 Task: Sort the recently solved tickets in your group, order by Solved date in ascending order.
Action: Mouse moved to (16, 287)
Screenshot: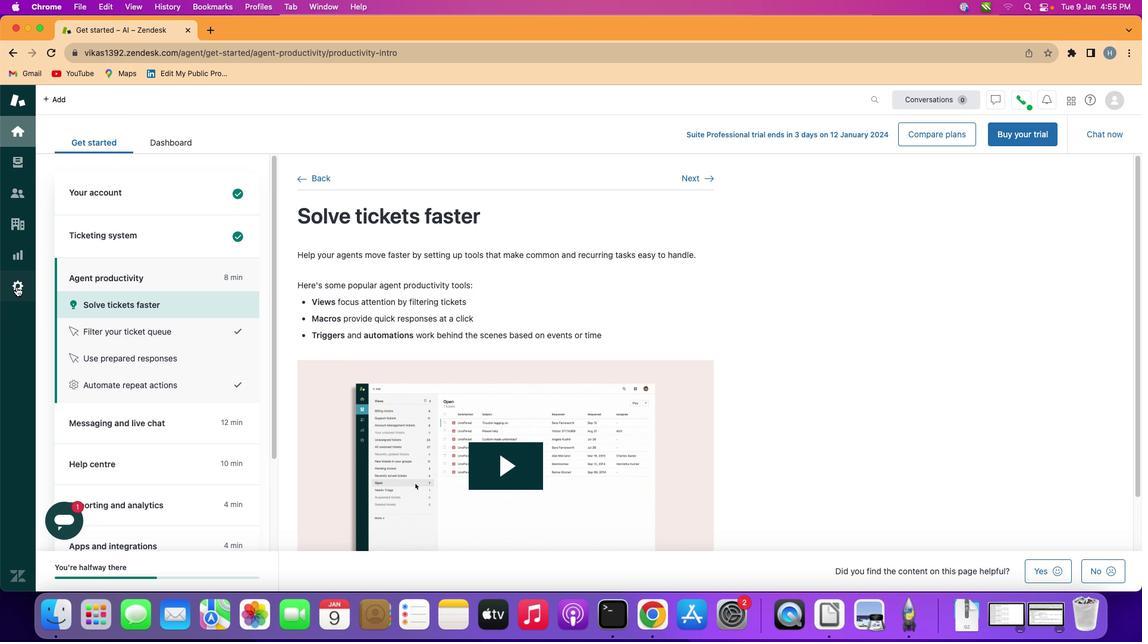
Action: Mouse pressed left at (16, 287)
Screenshot: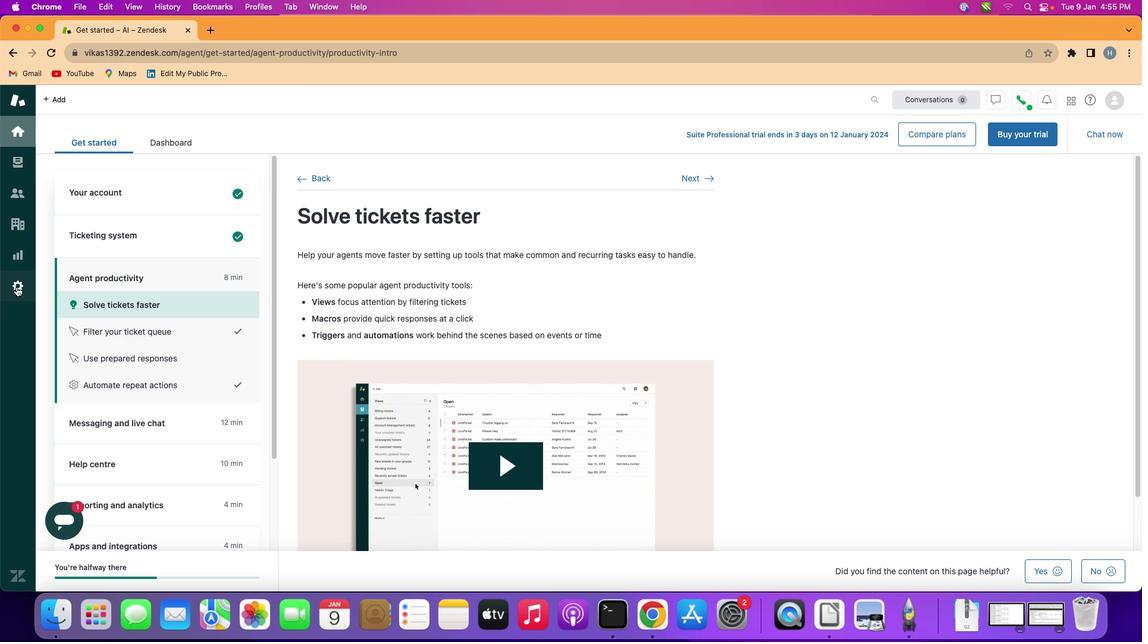 
Action: Mouse moved to (310, 399)
Screenshot: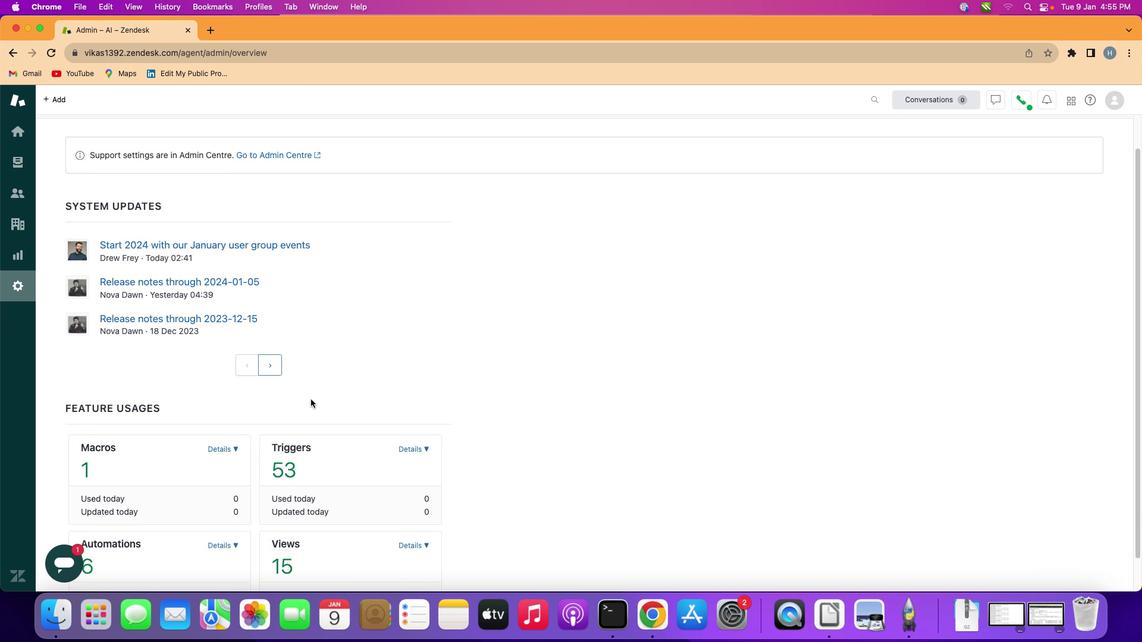 
Action: Mouse scrolled (310, 399) with delta (0, 0)
Screenshot: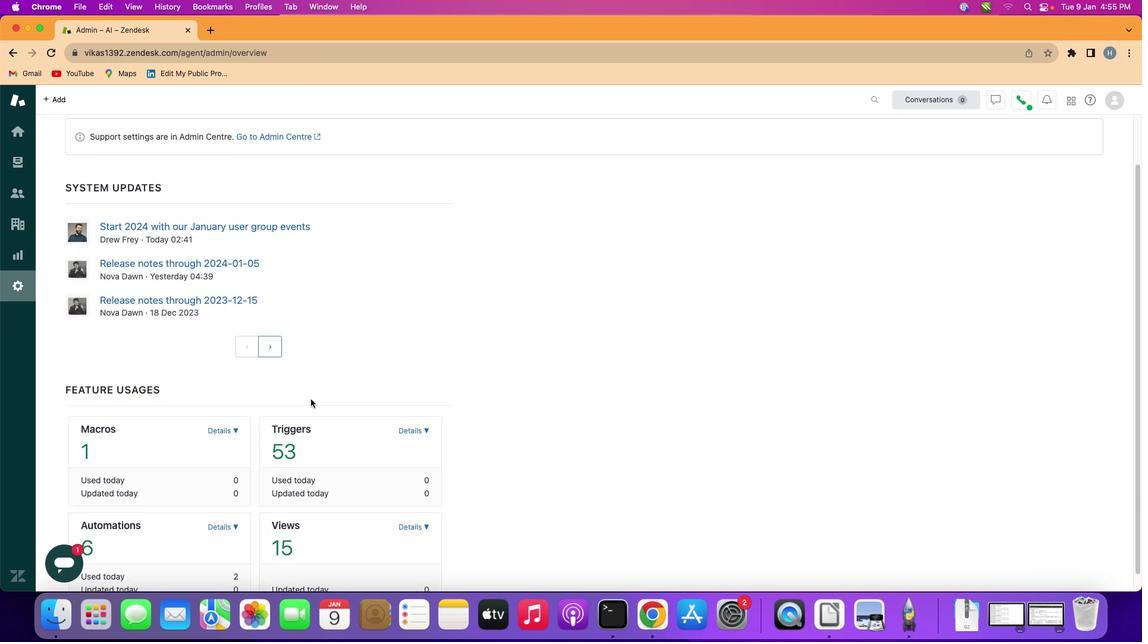 
Action: Mouse scrolled (310, 399) with delta (0, 0)
Screenshot: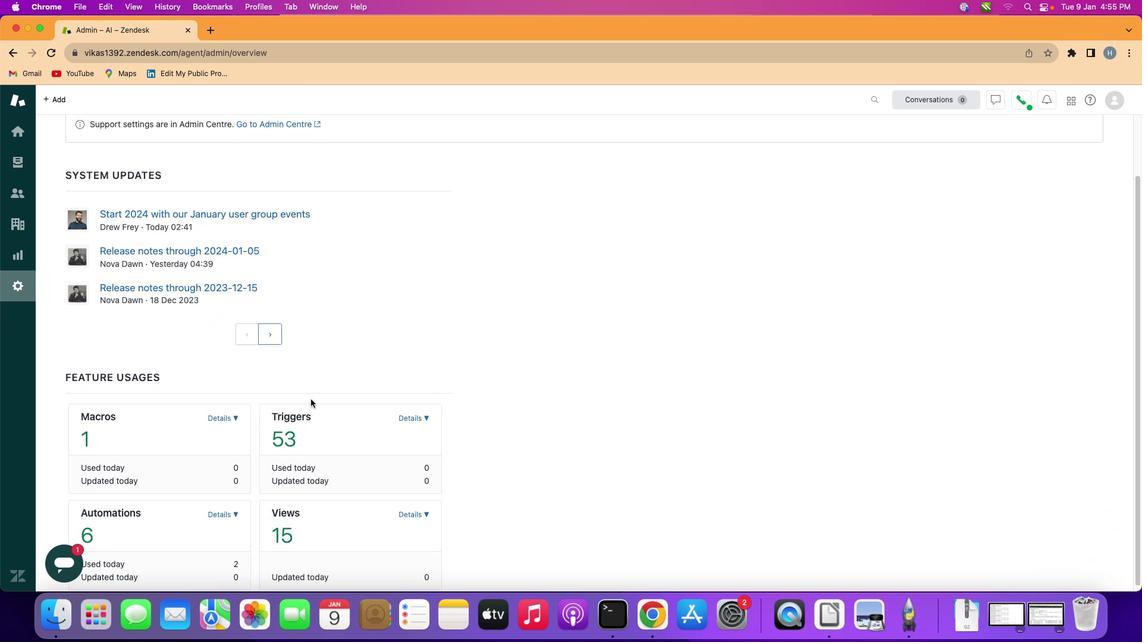 
Action: Mouse scrolled (310, 399) with delta (0, -1)
Screenshot: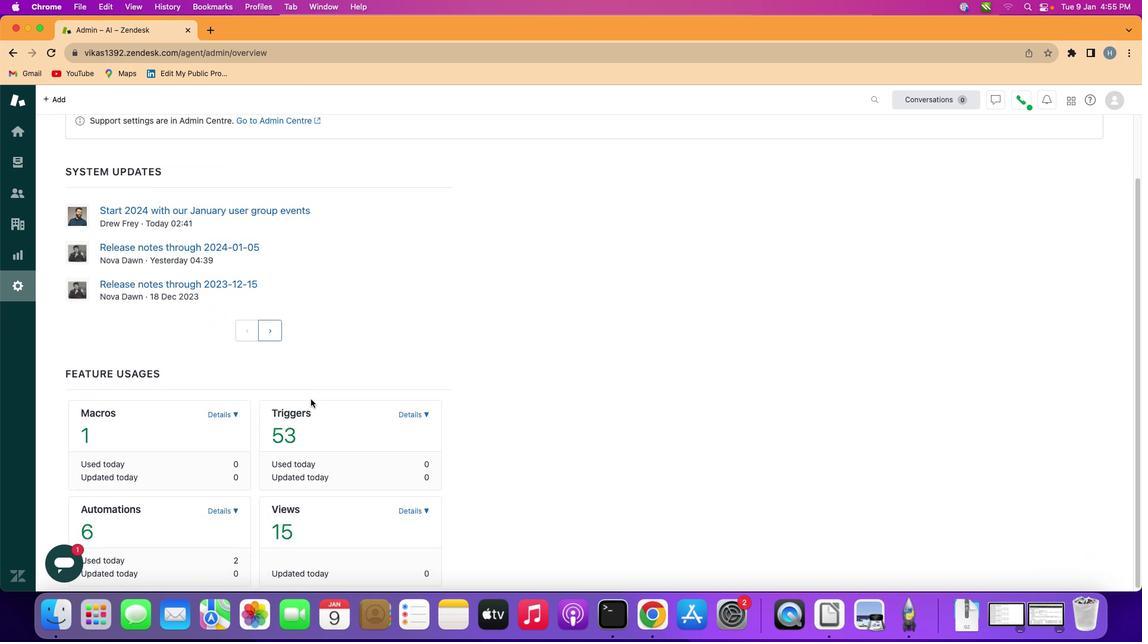 
Action: Mouse scrolled (310, 399) with delta (0, -2)
Screenshot: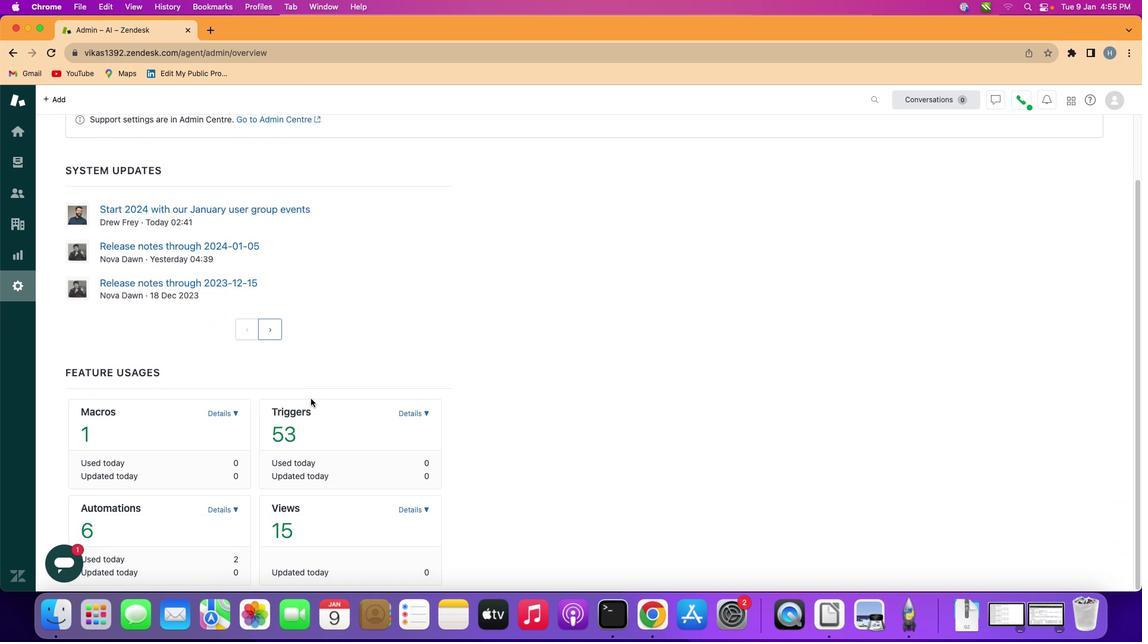 
Action: Mouse scrolled (310, 399) with delta (0, -2)
Screenshot: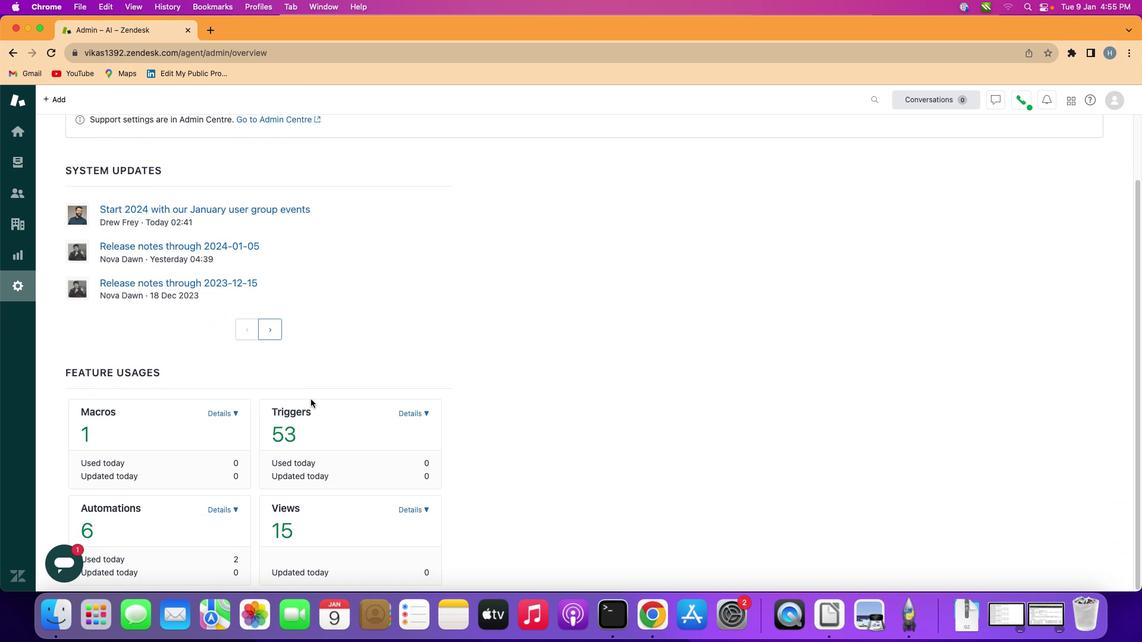 
Action: Mouse scrolled (310, 399) with delta (0, -2)
Screenshot: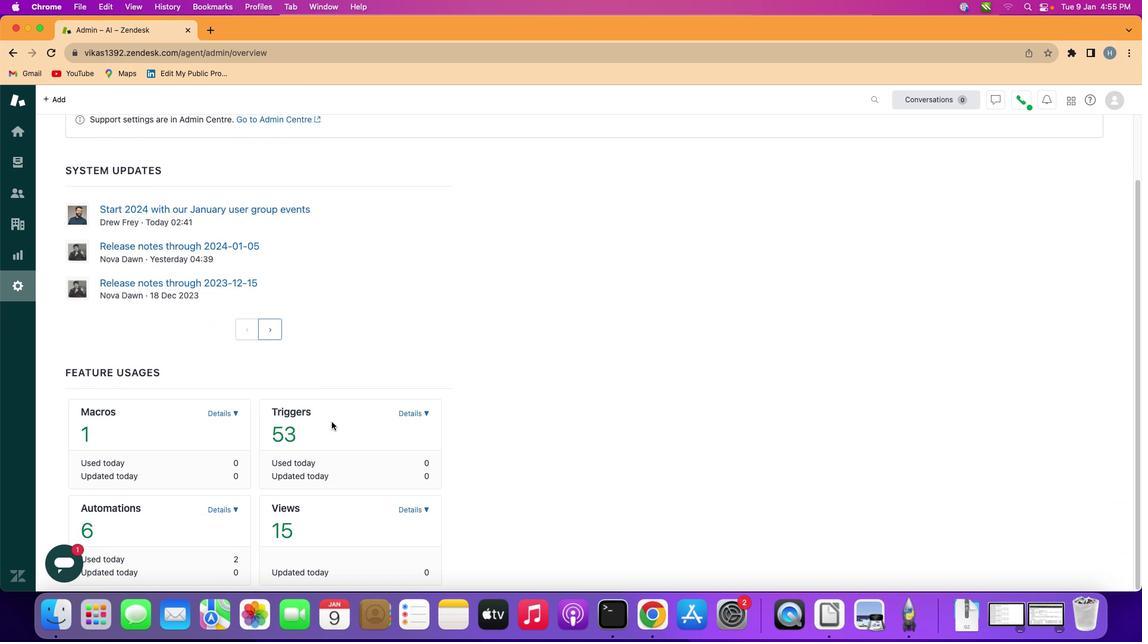 
Action: Mouse moved to (410, 507)
Screenshot: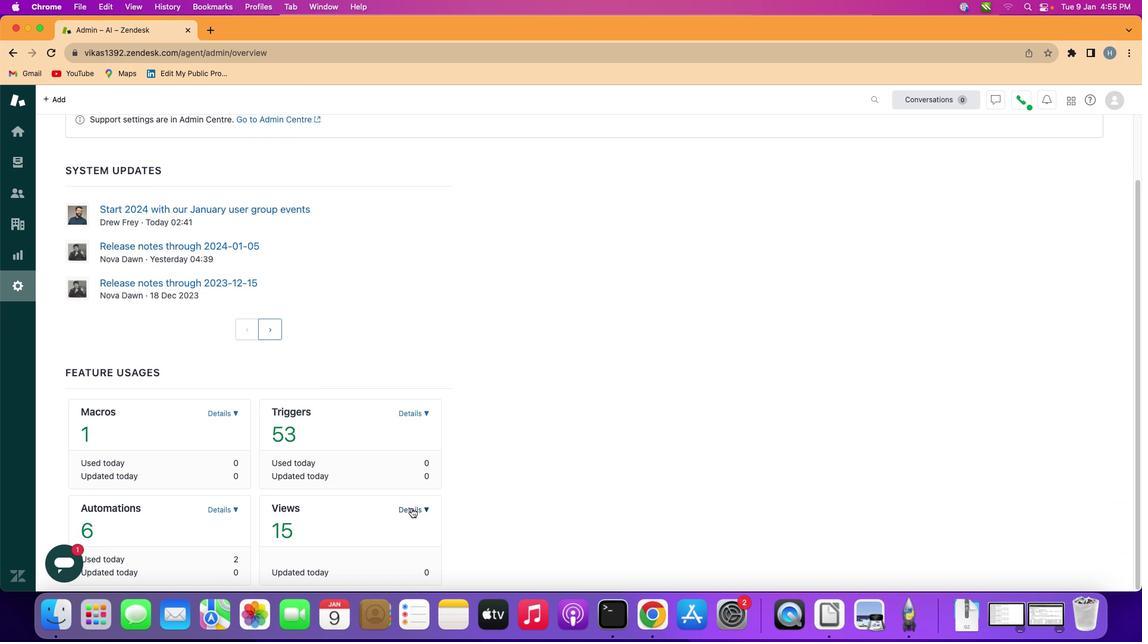 
Action: Mouse pressed left at (410, 507)
Screenshot: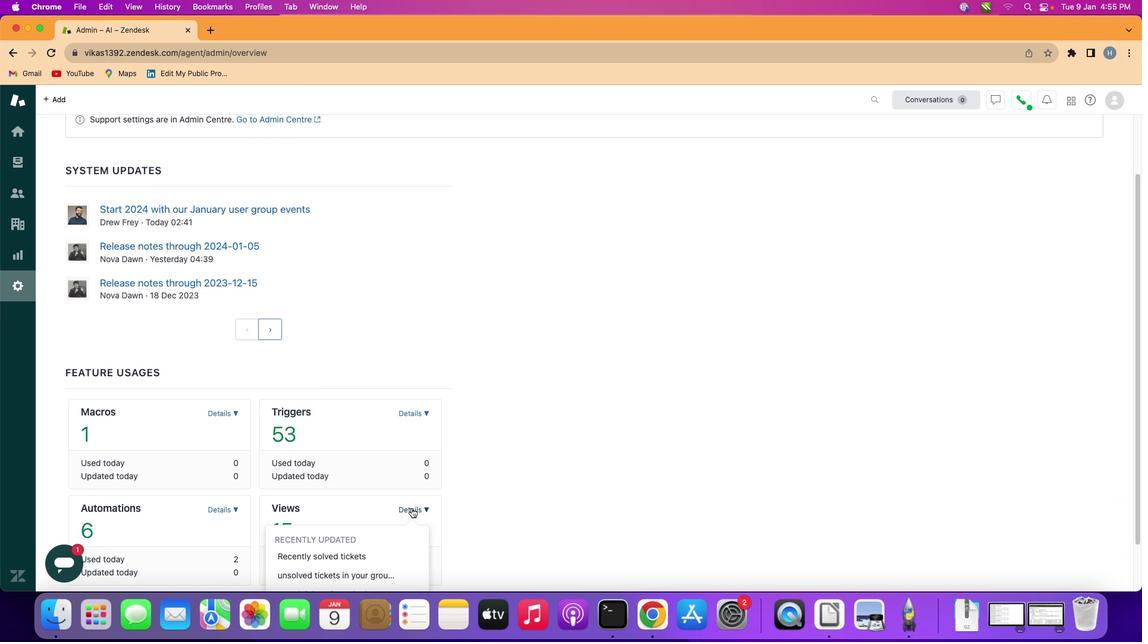
Action: Mouse moved to (384, 525)
Screenshot: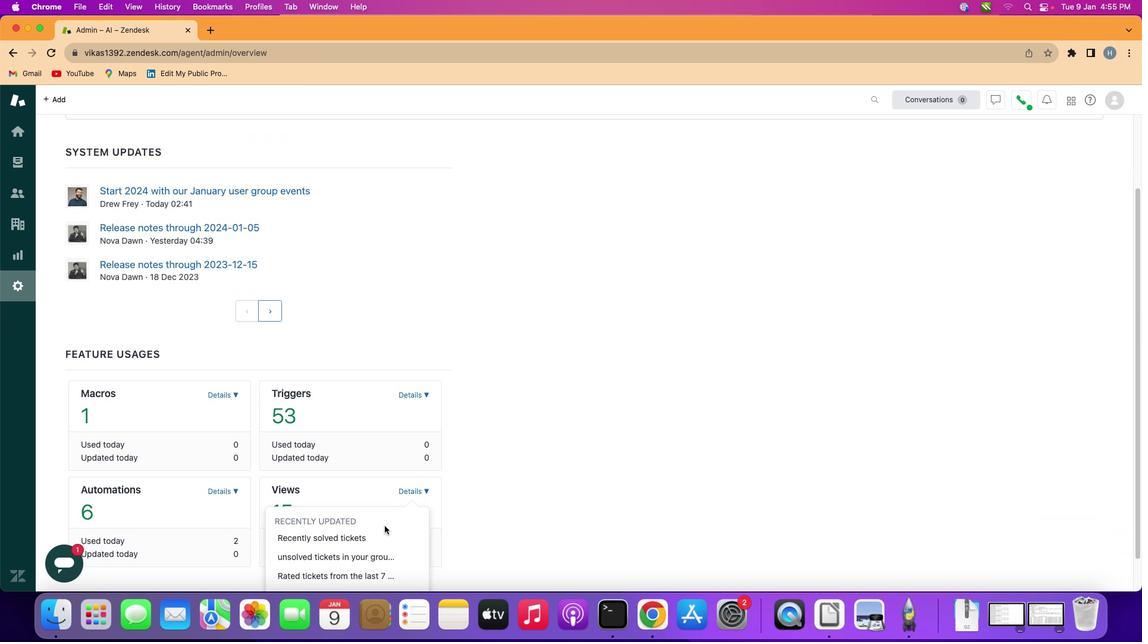 
Action: Mouse scrolled (384, 525) with delta (0, 0)
Screenshot: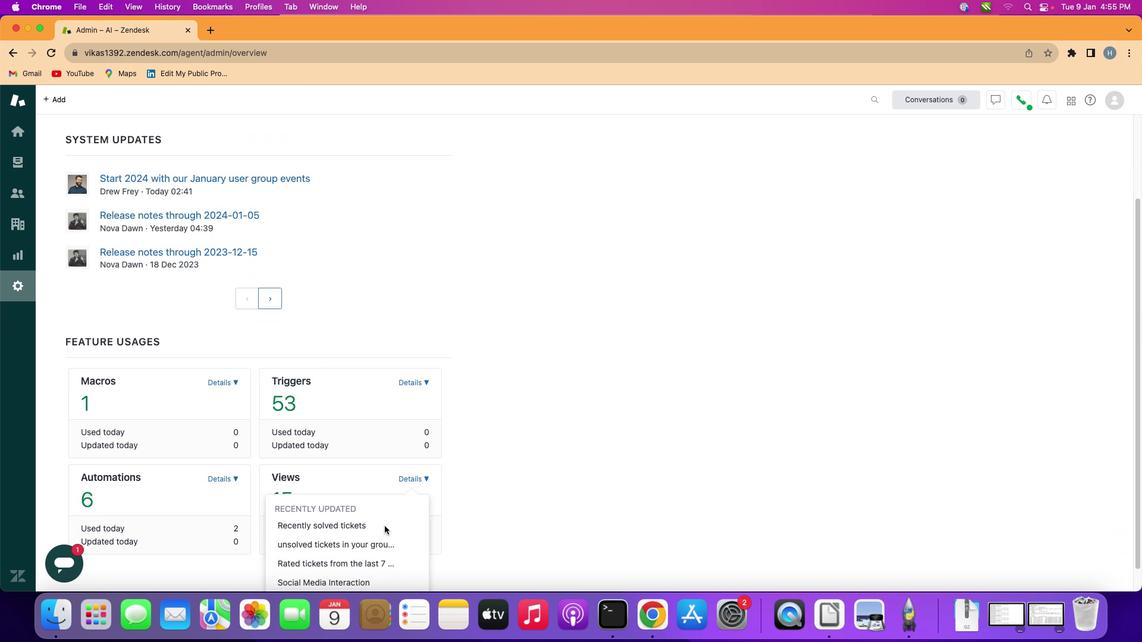 
Action: Mouse scrolled (384, 525) with delta (0, 0)
Screenshot: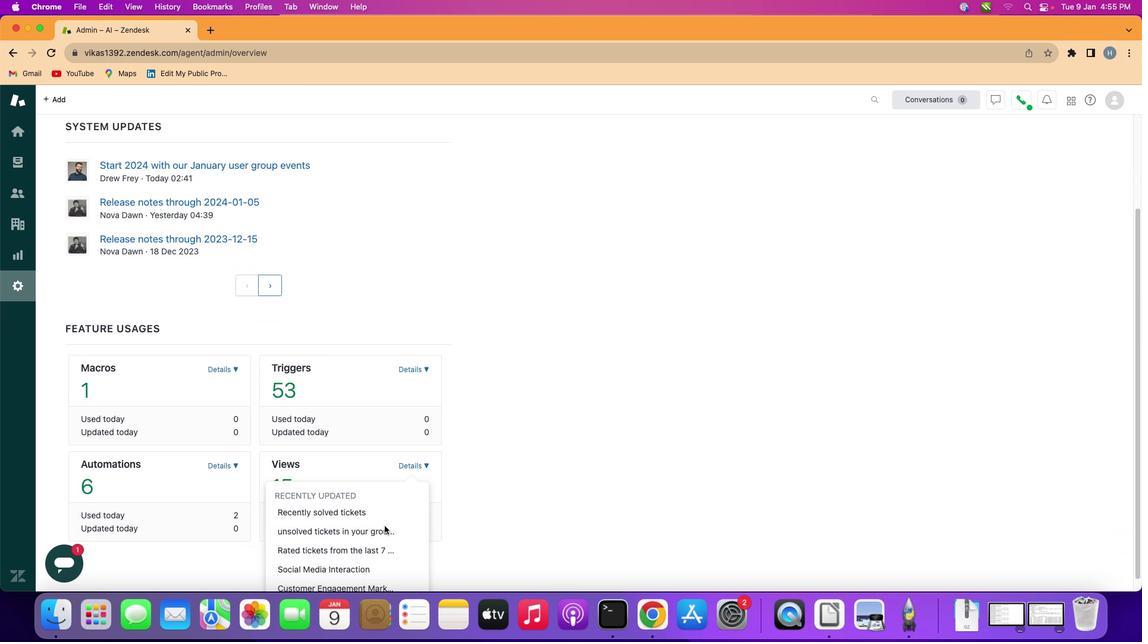 
Action: Mouse scrolled (384, 525) with delta (0, -1)
Screenshot: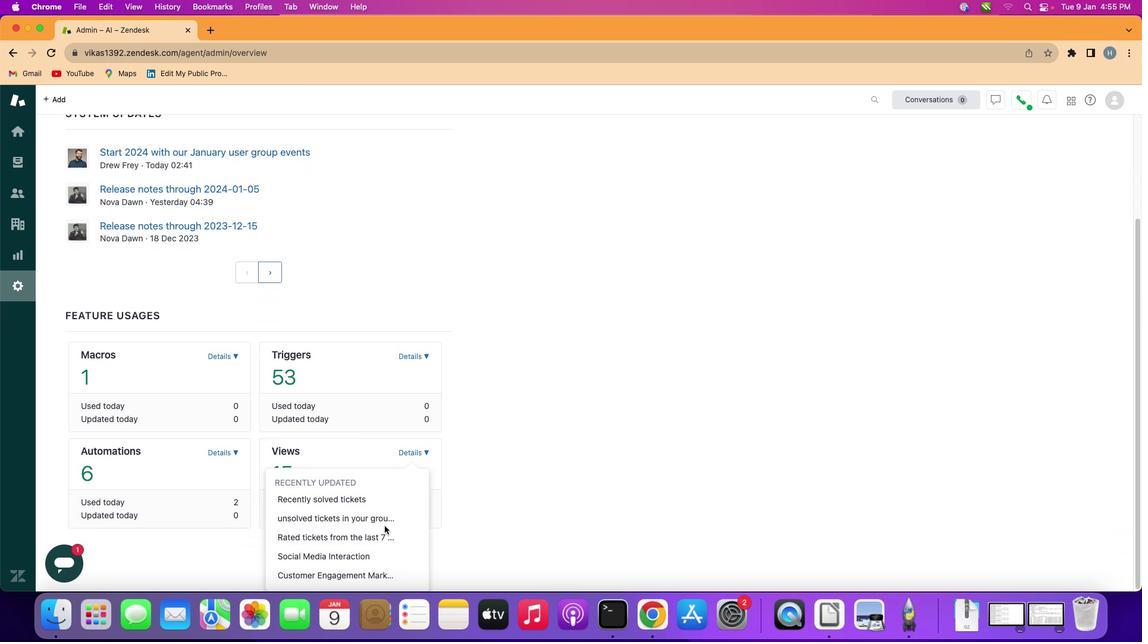 
Action: Mouse moved to (378, 499)
Screenshot: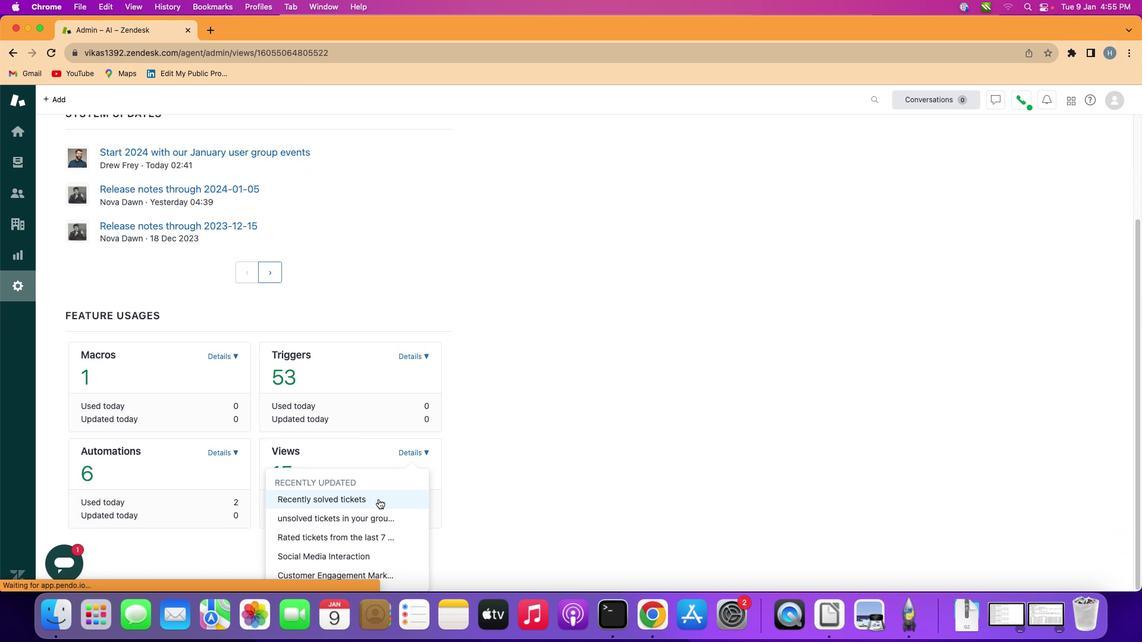 
Action: Mouse pressed left at (378, 499)
Screenshot: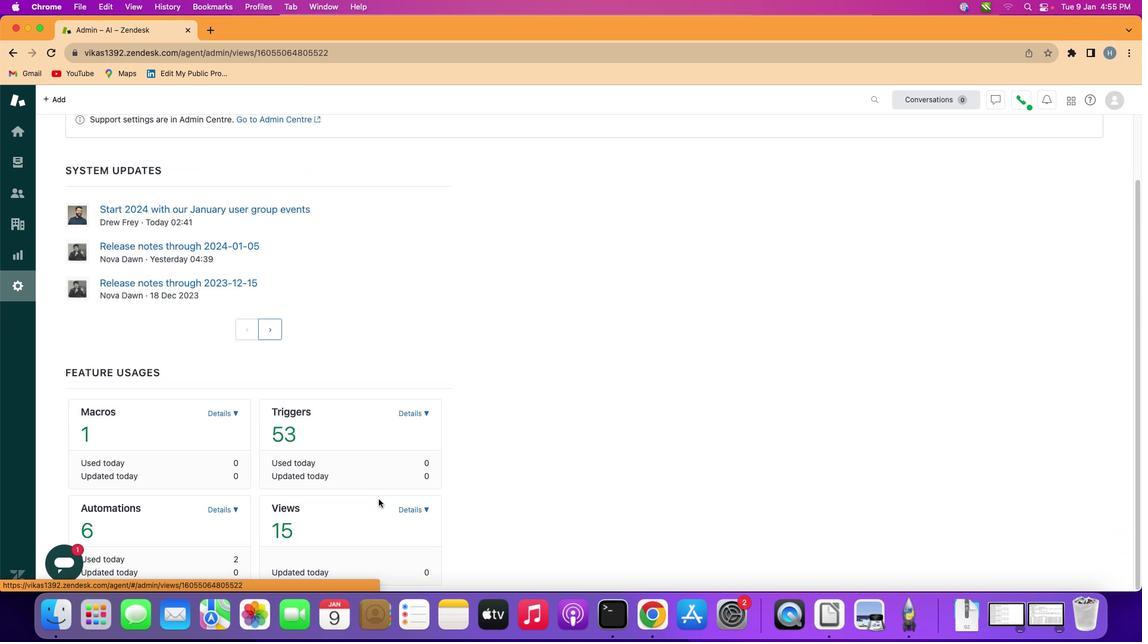 
Action: Mouse moved to (419, 378)
Screenshot: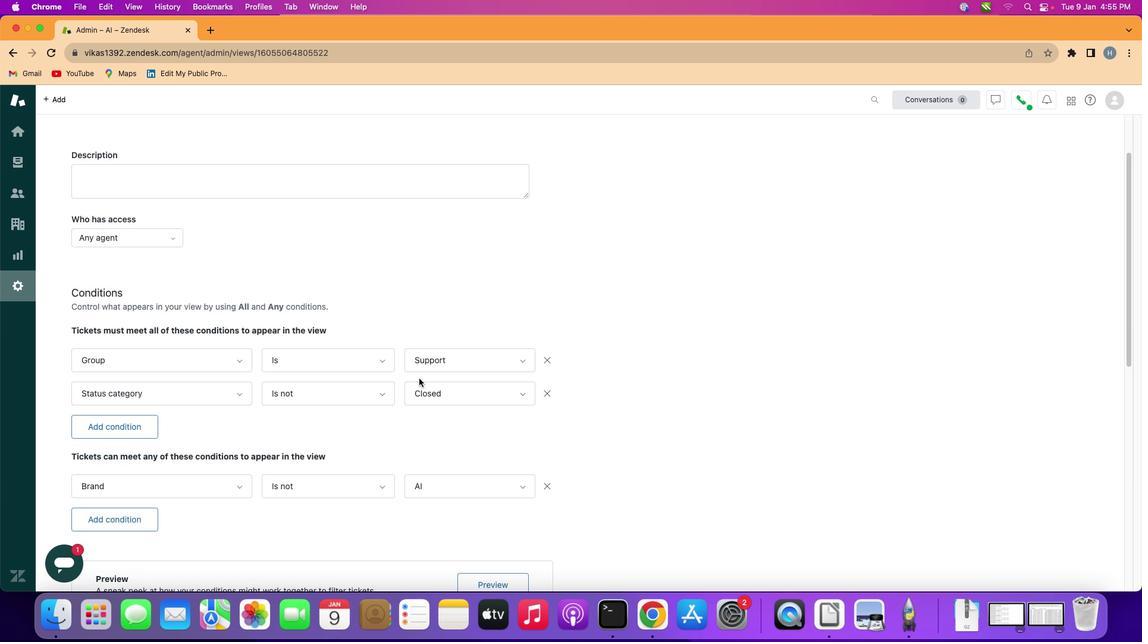 
Action: Mouse scrolled (419, 378) with delta (0, 0)
Screenshot: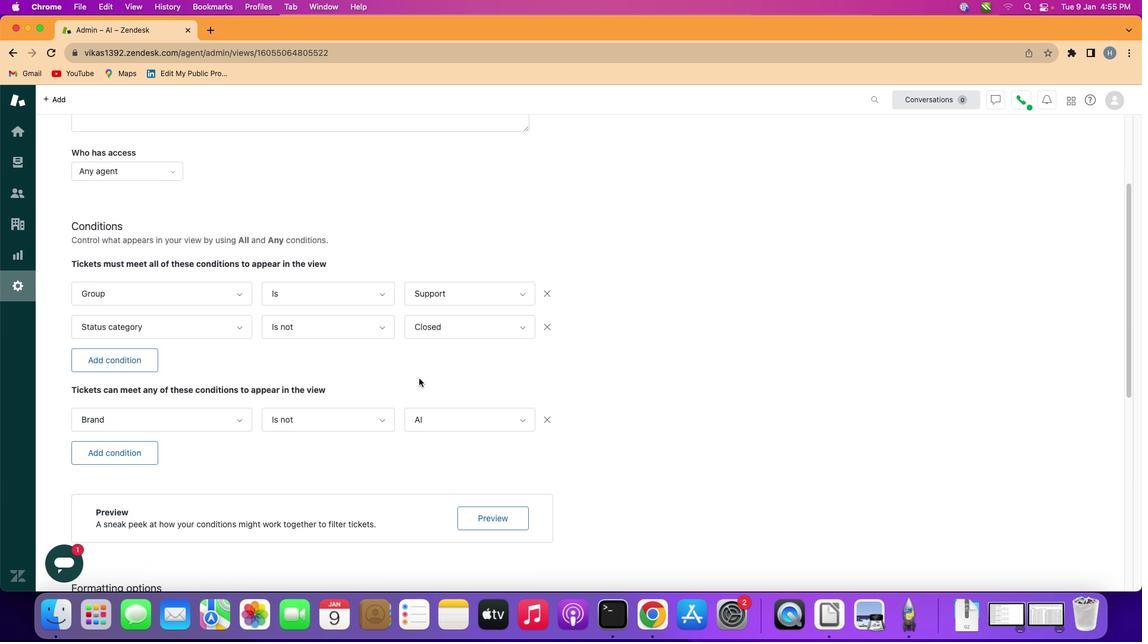 
Action: Mouse scrolled (419, 378) with delta (0, 0)
Screenshot: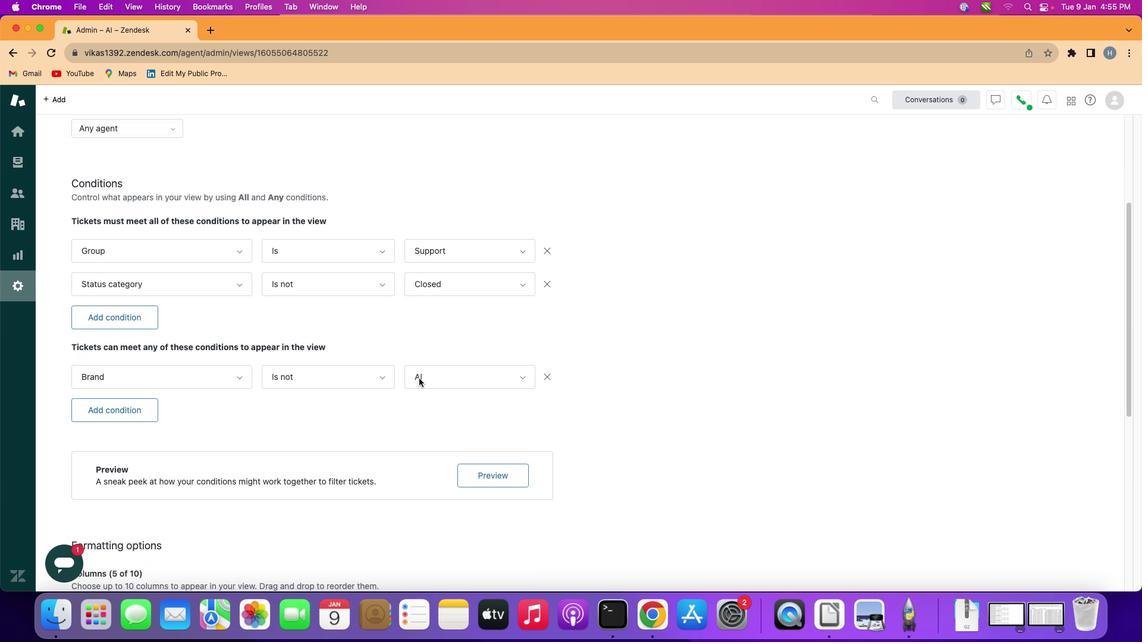 
Action: Mouse scrolled (419, 378) with delta (0, -1)
Screenshot: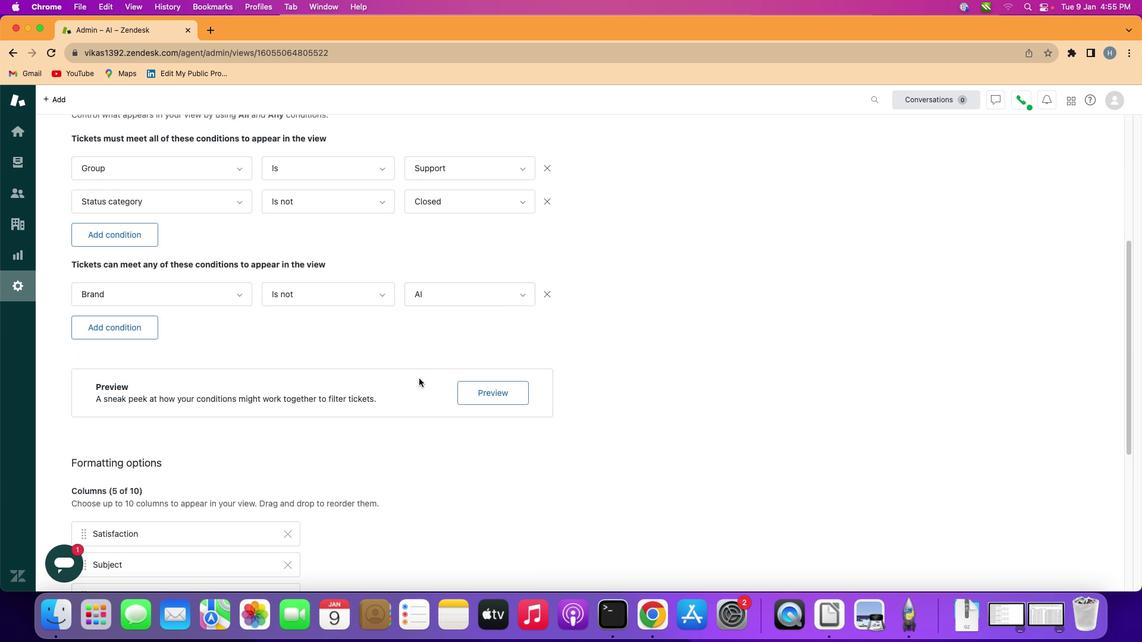 
Action: Mouse scrolled (419, 378) with delta (0, -2)
Screenshot: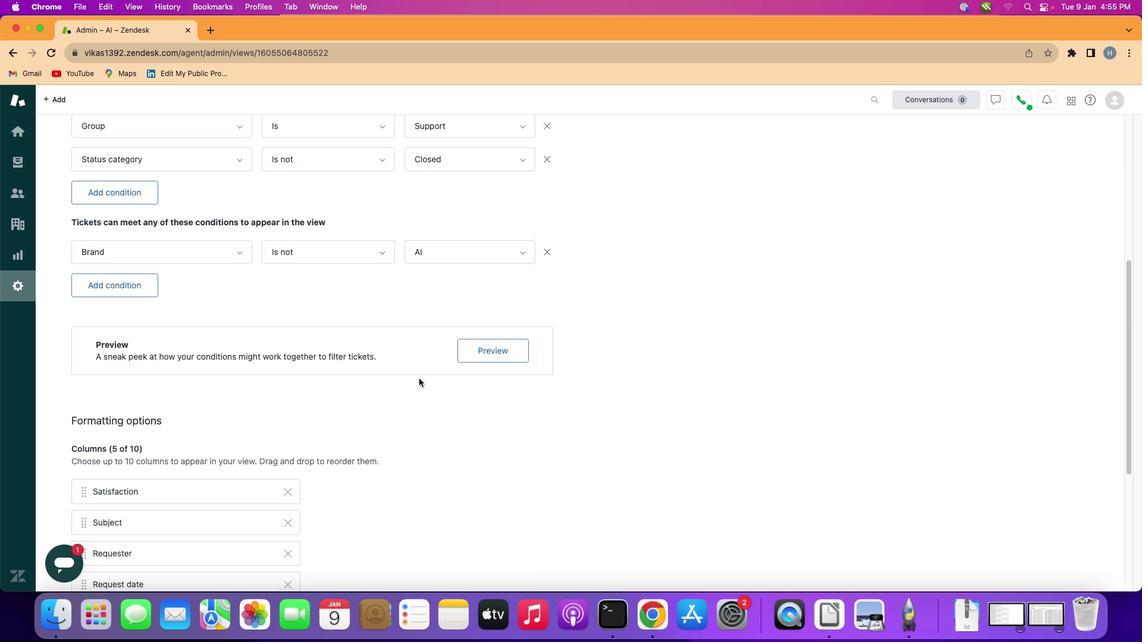 
Action: Mouse scrolled (419, 378) with delta (0, -2)
Screenshot: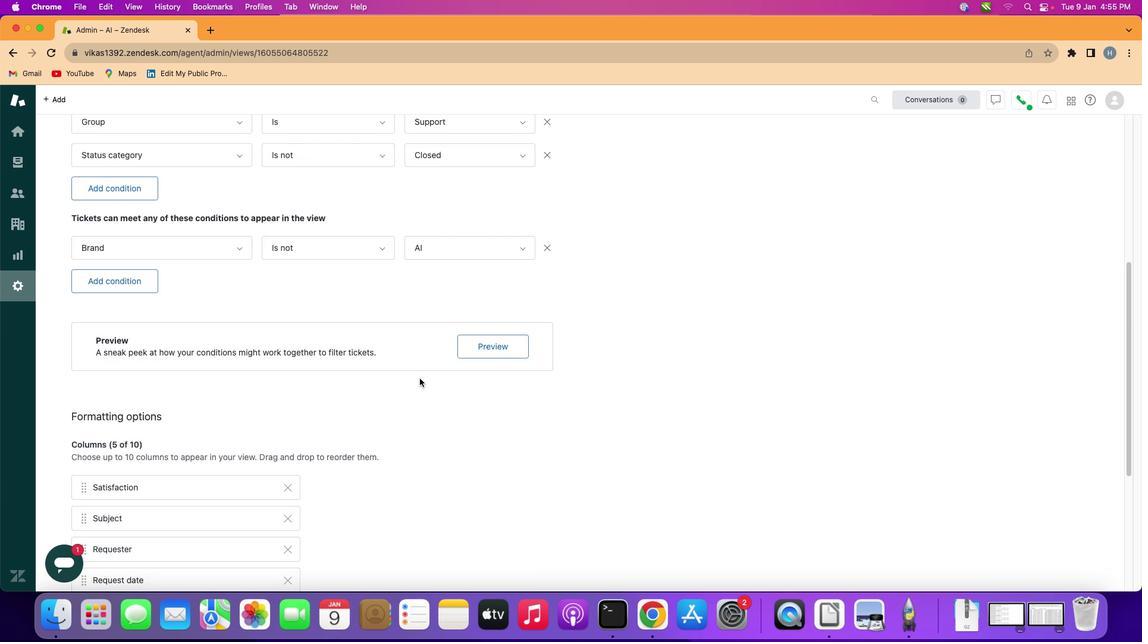 
Action: Mouse moved to (420, 379)
Screenshot: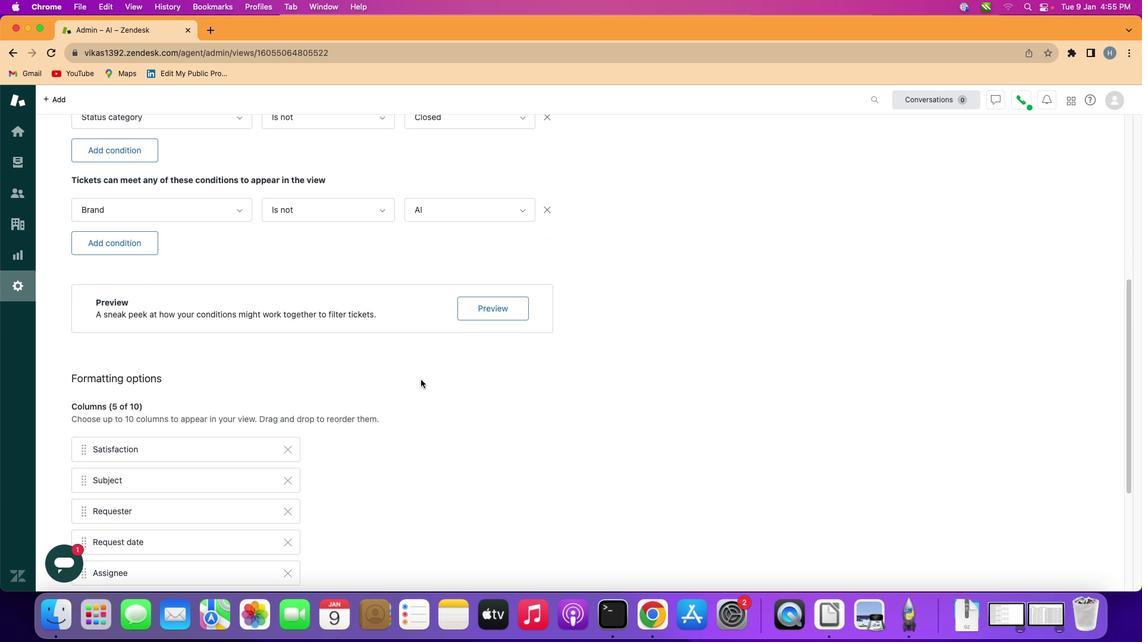 
Action: Mouse scrolled (420, 379) with delta (0, 0)
Screenshot: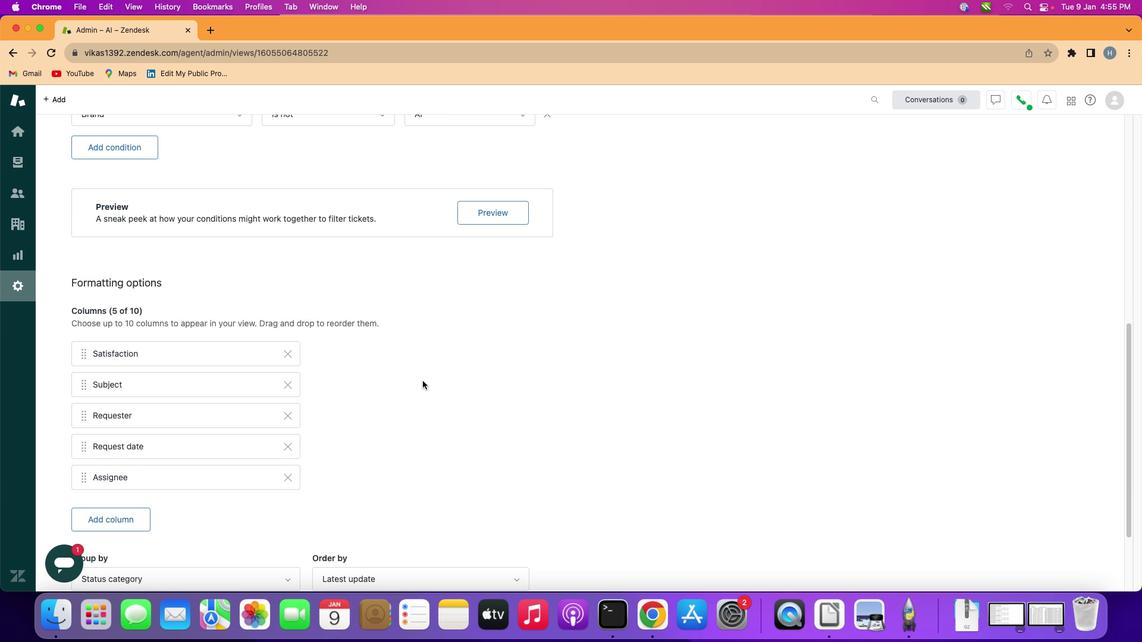 
Action: Mouse scrolled (420, 379) with delta (0, -1)
Screenshot: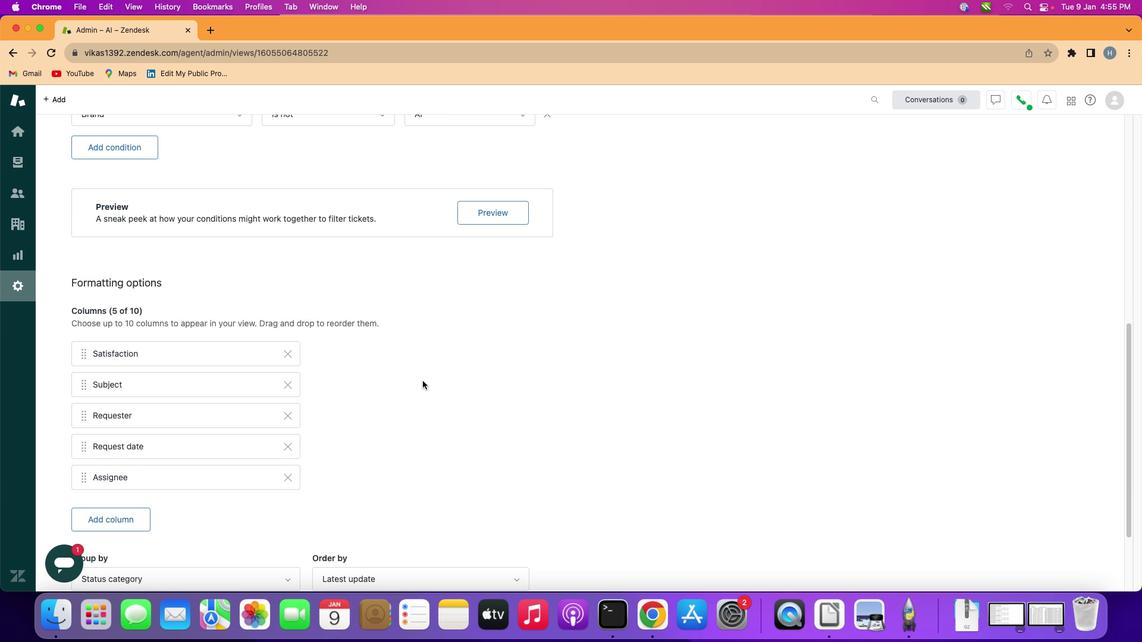 
Action: Mouse scrolled (420, 379) with delta (0, 2)
Screenshot: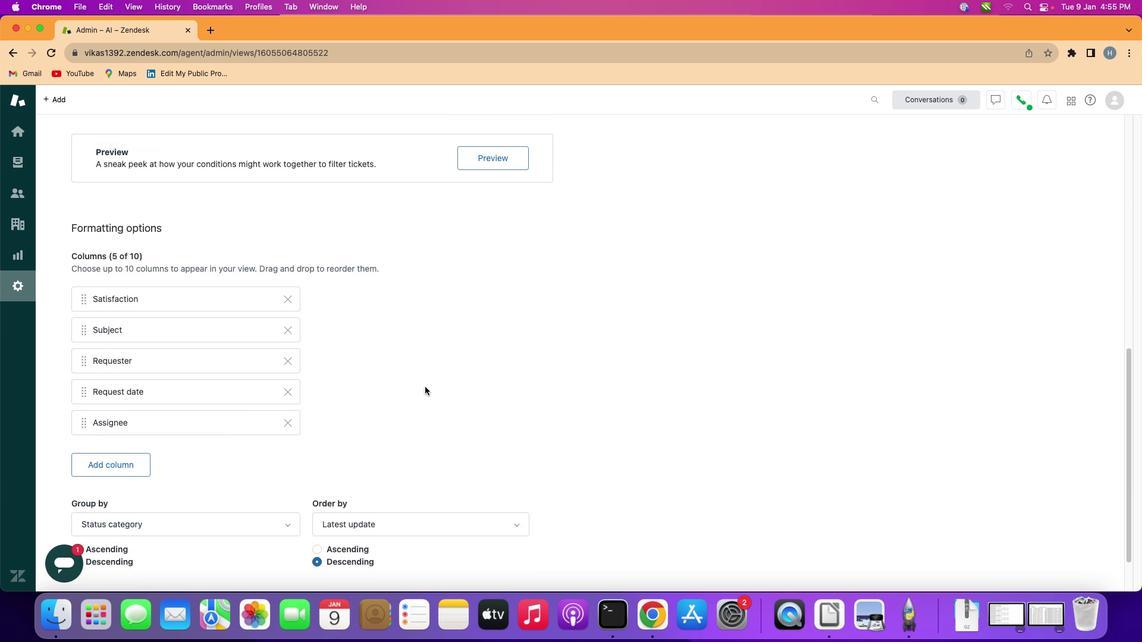 
Action: Mouse moved to (420, 379)
Screenshot: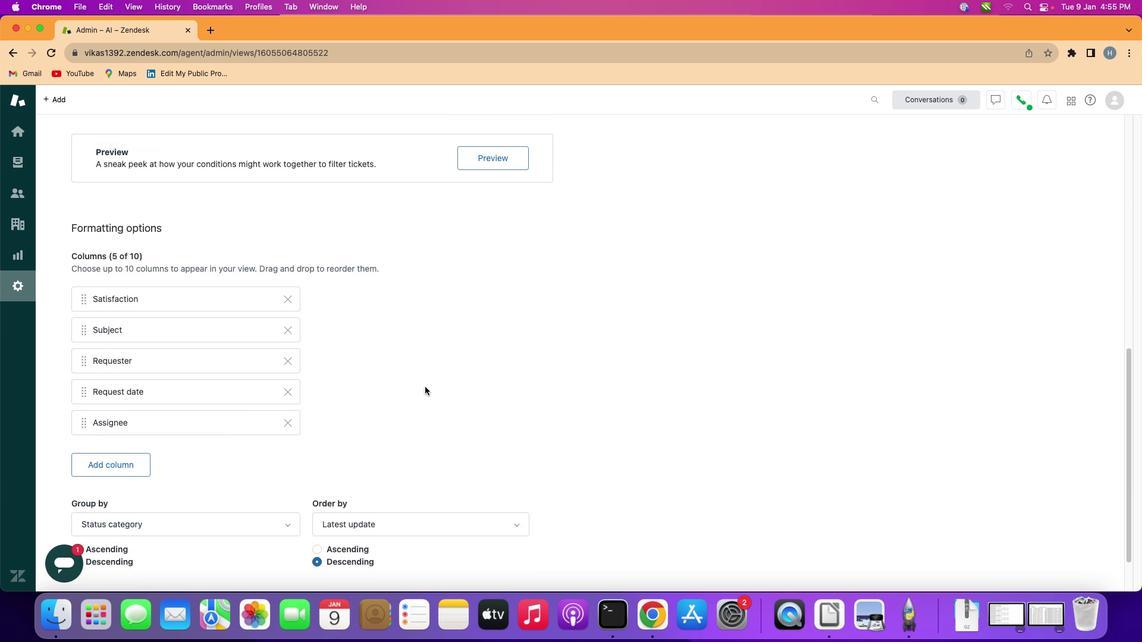 
Action: Mouse scrolled (420, 379) with delta (0, -2)
Screenshot: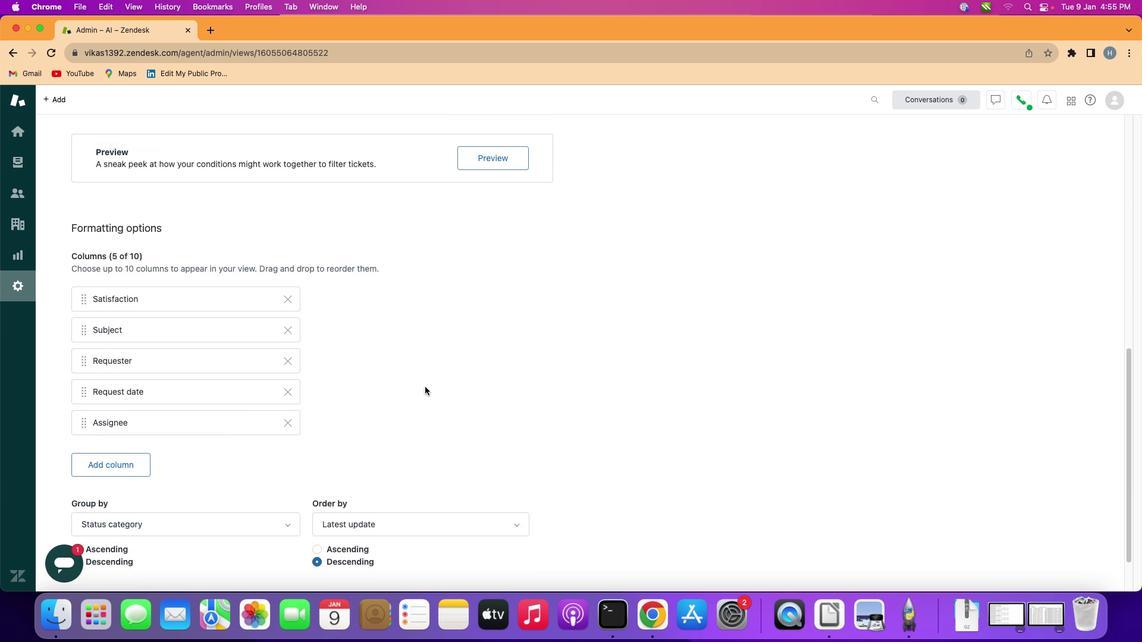 
Action: Mouse scrolled (420, 379) with delta (0, -1)
Screenshot: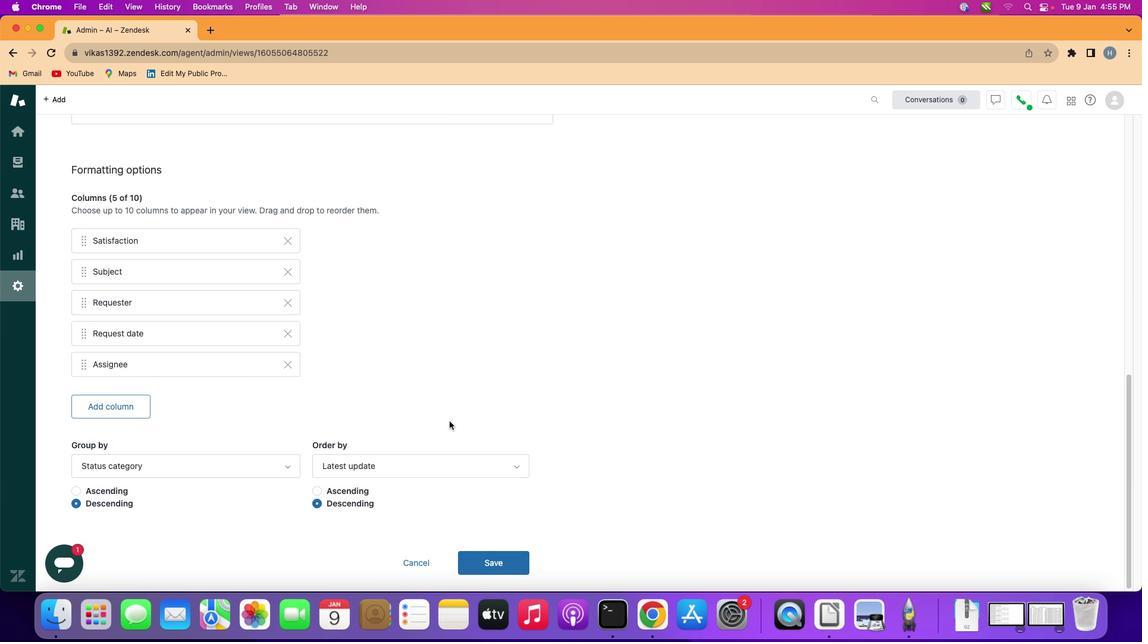 
Action: Mouse moved to (421, 379)
Screenshot: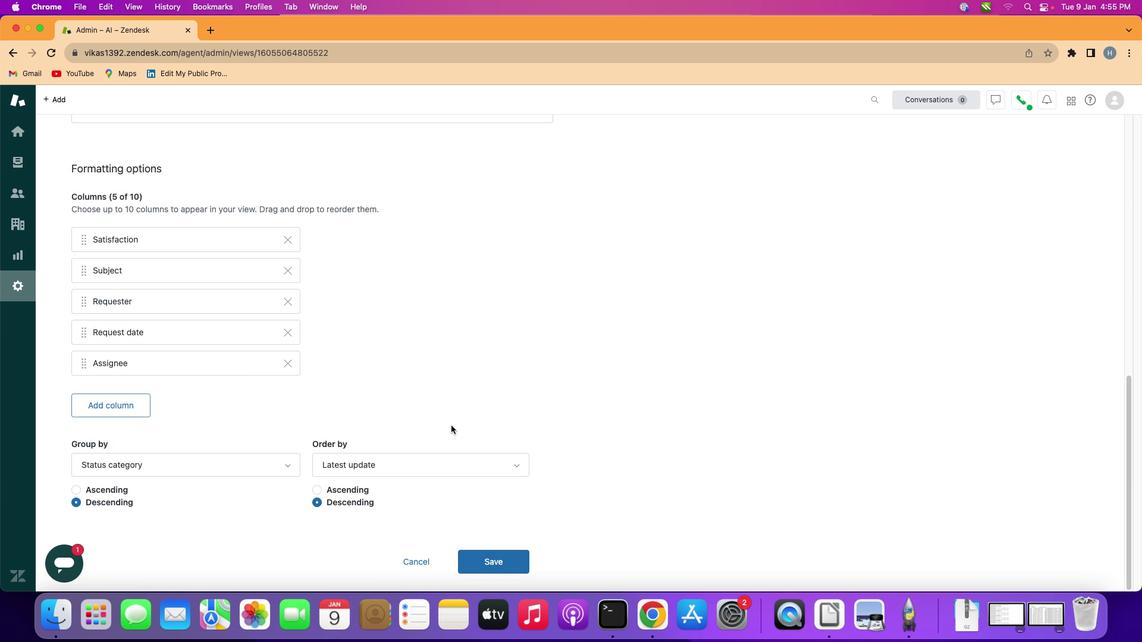 
Action: Mouse scrolled (421, 379) with delta (0, -2)
Screenshot: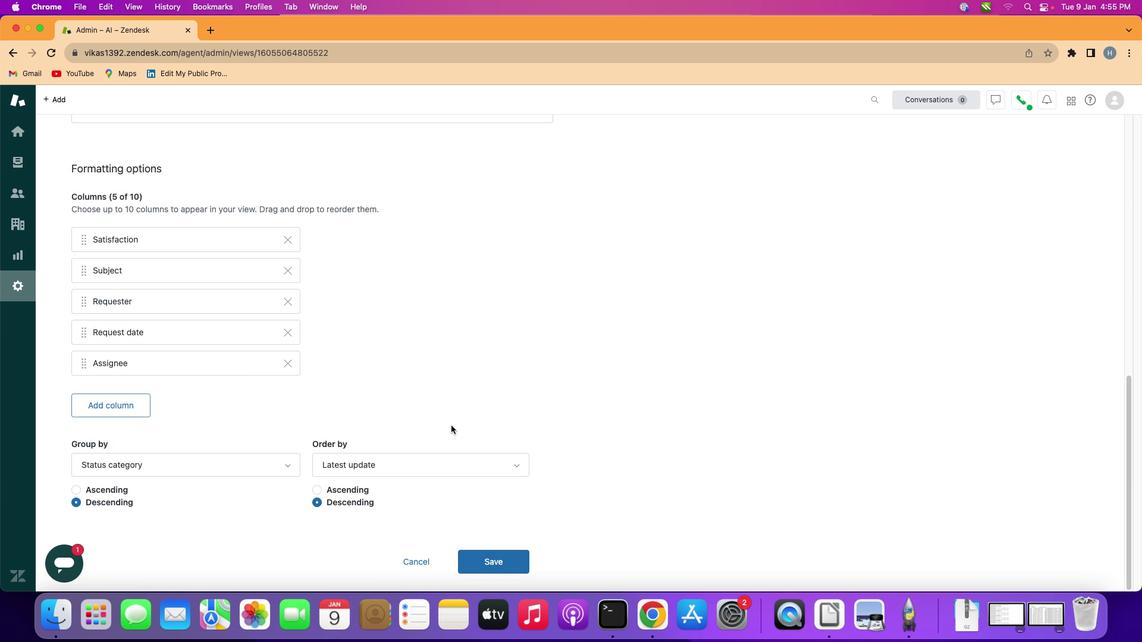 
Action: Mouse moved to (453, 430)
Screenshot: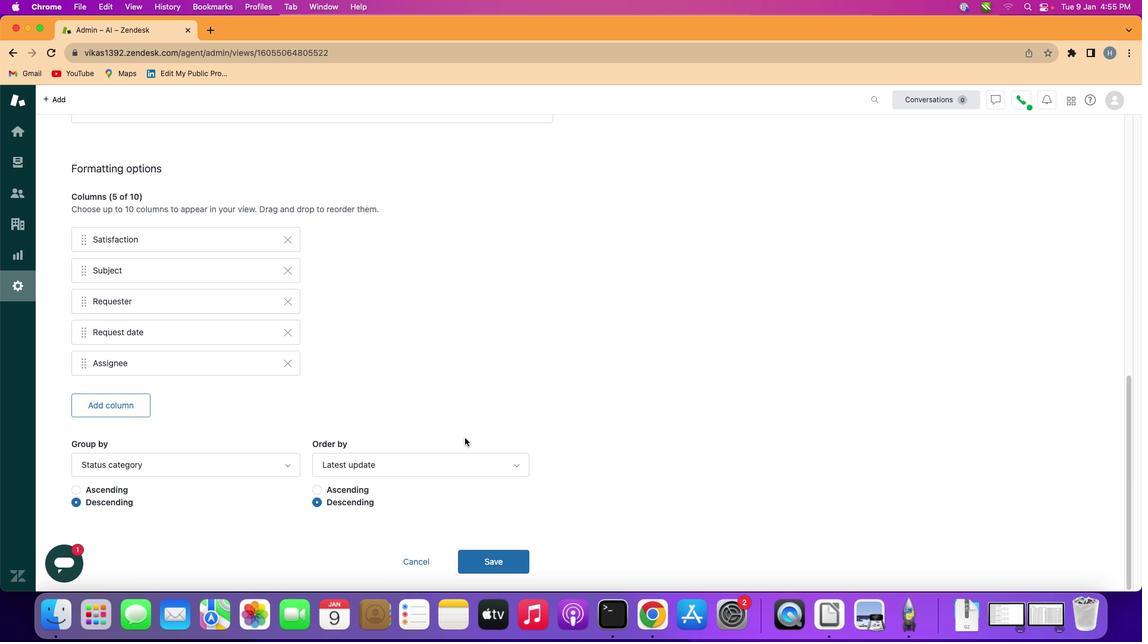 
Action: Mouse scrolled (453, 430) with delta (0, 0)
Screenshot: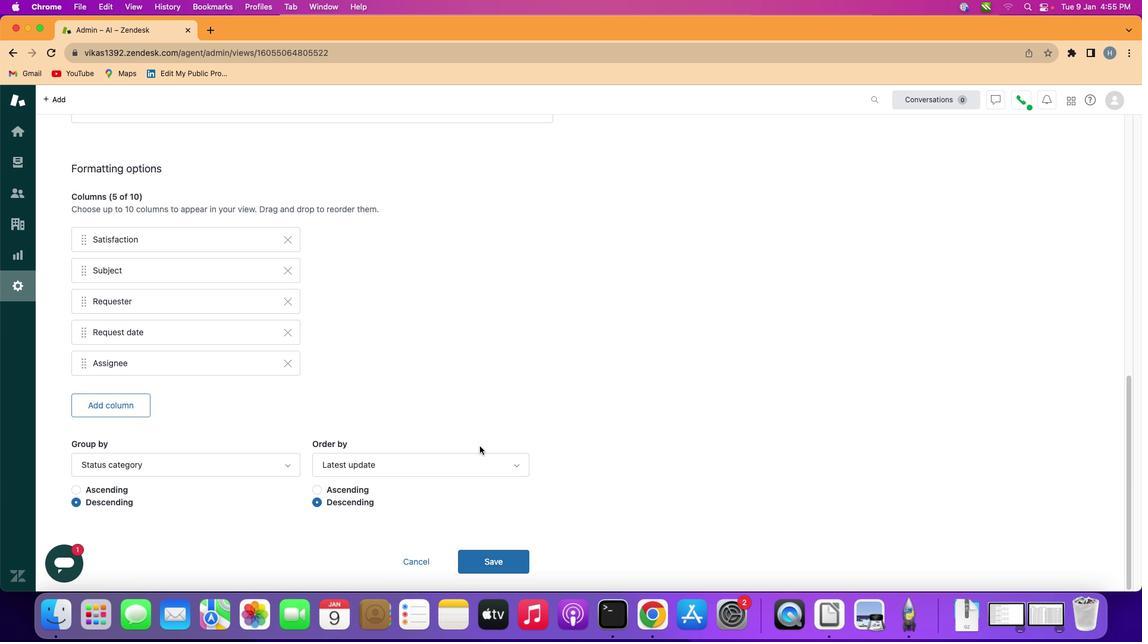 
Action: Mouse moved to (453, 430)
Screenshot: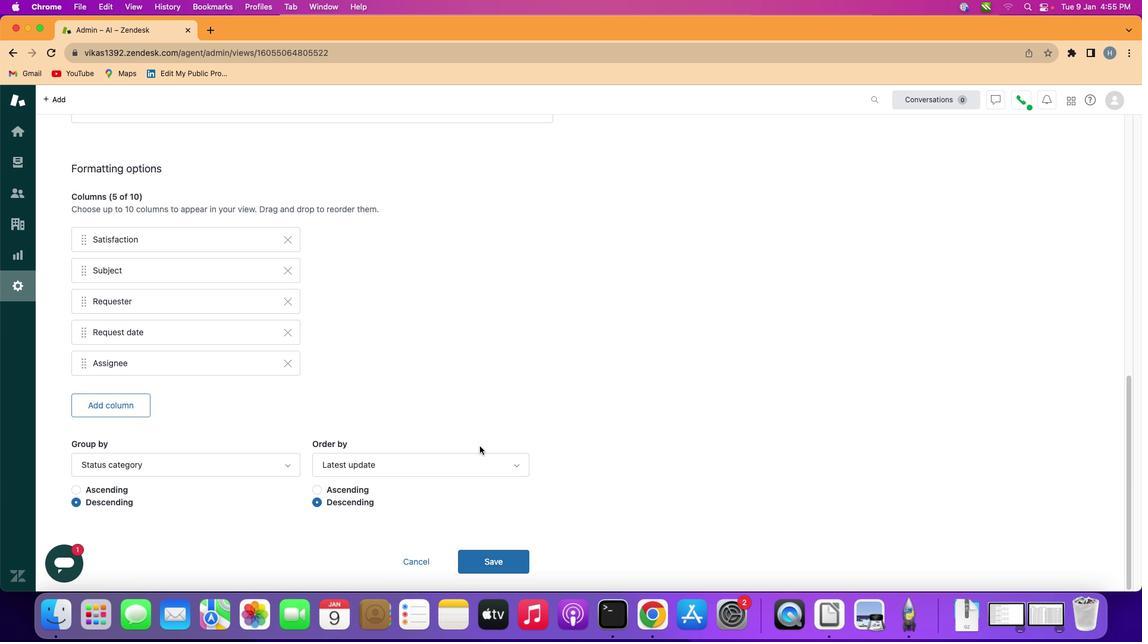 
Action: Mouse scrolled (453, 430) with delta (0, 1)
Screenshot: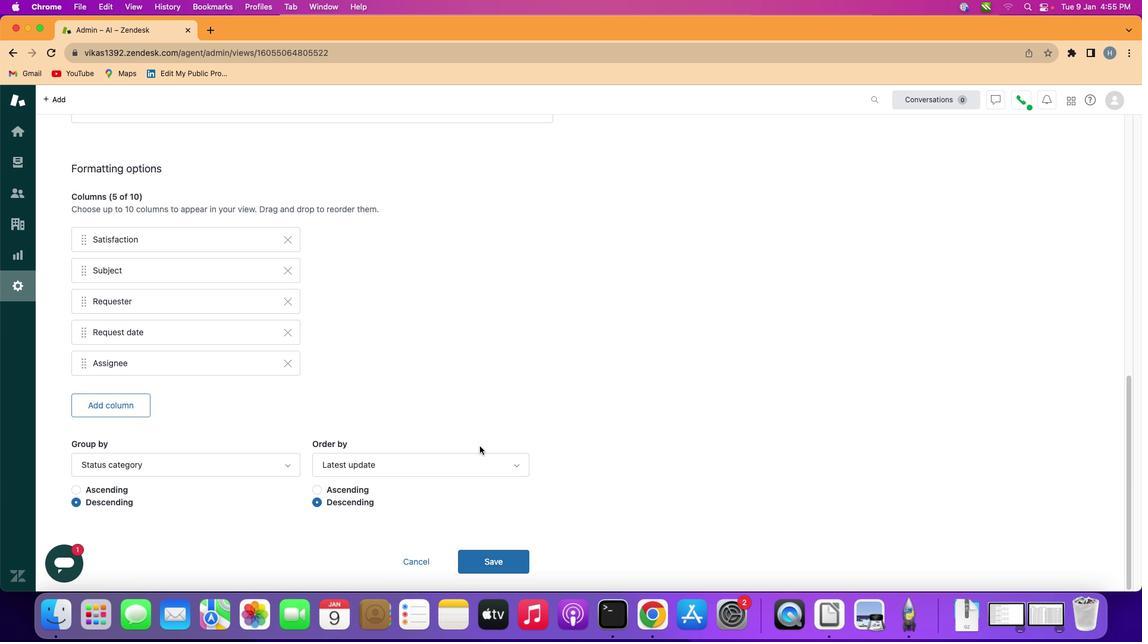 
Action: Mouse scrolled (453, 430) with delta (0, -2)
Screenshot: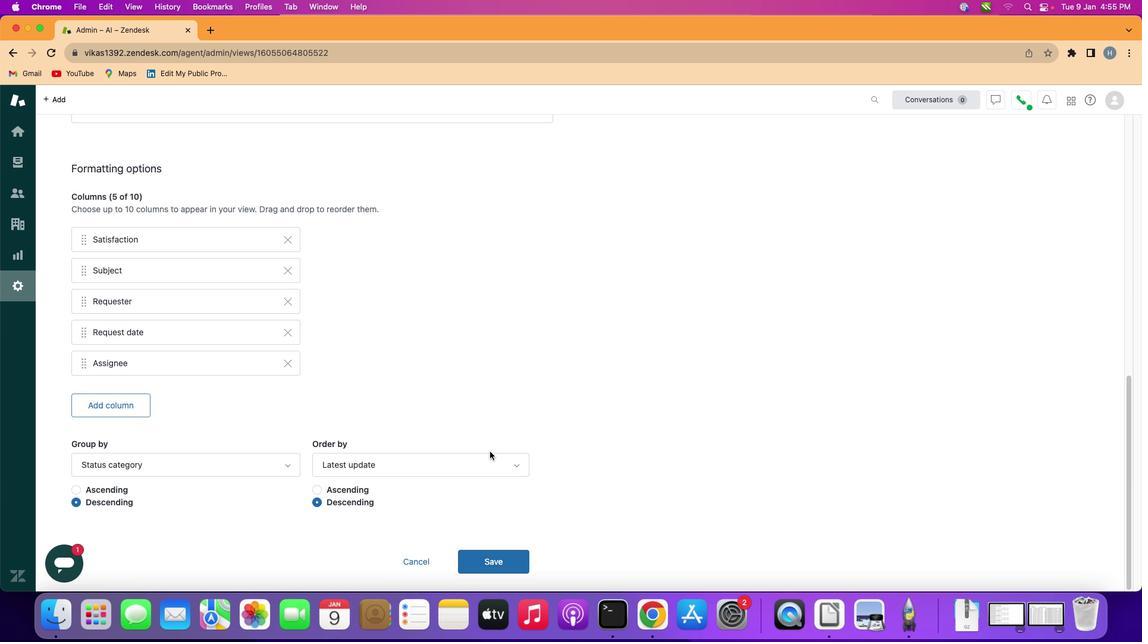 
Action: Mouse scrolled (453, 430) with delta (0, -1)
Screenshot: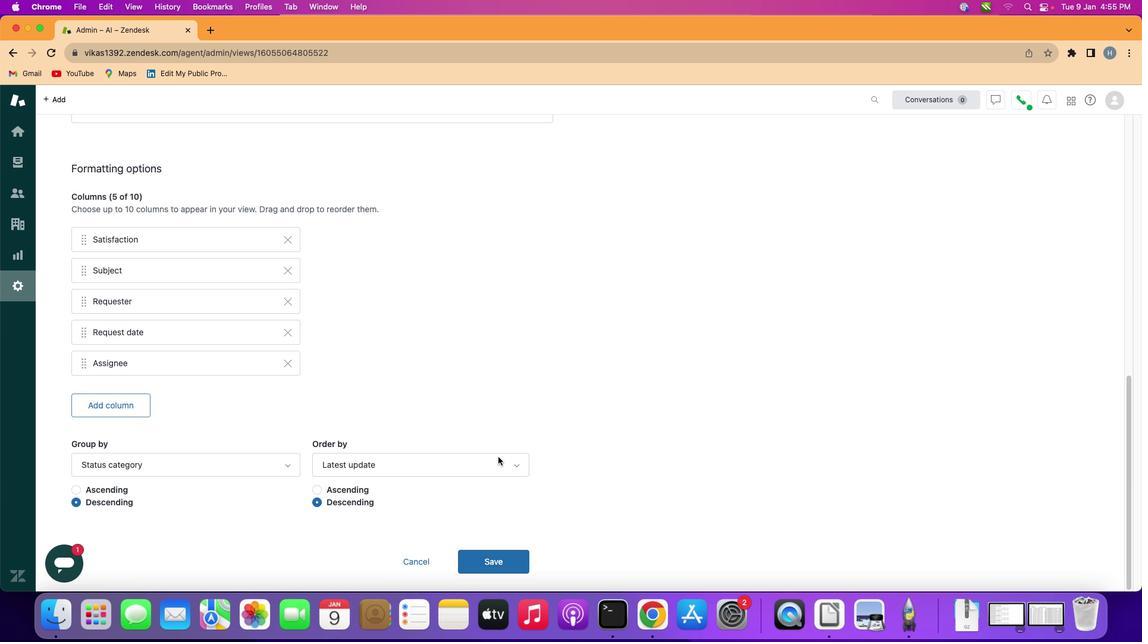
Action: Mouse moved to (501, 460)
Screenshot: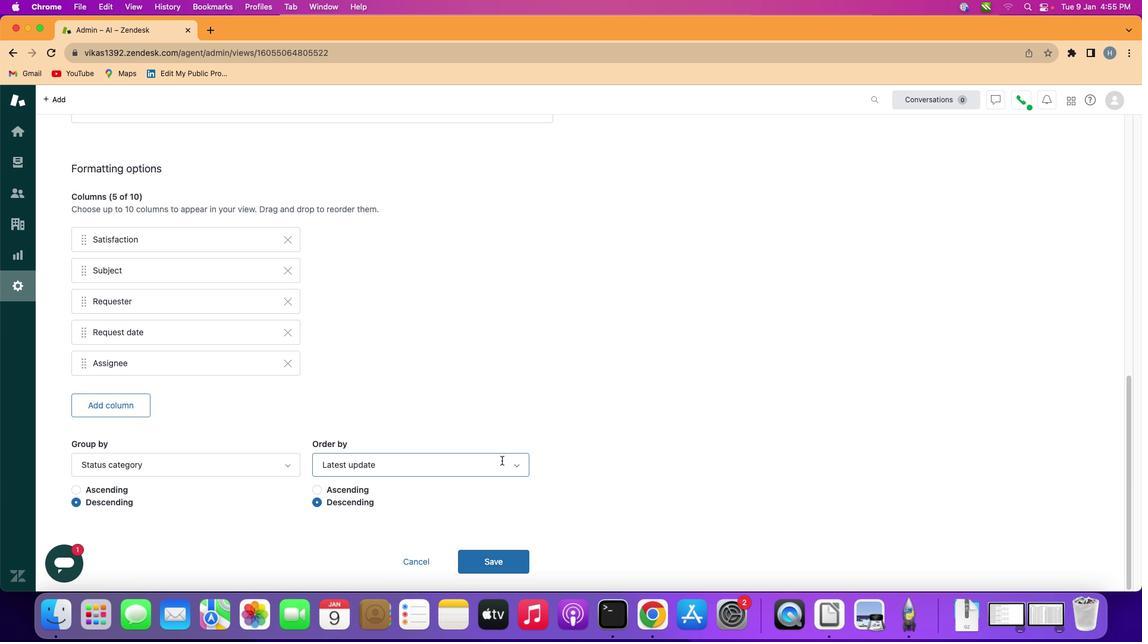 
Action: Mouse pressed left at (501, 460)
Screenshot: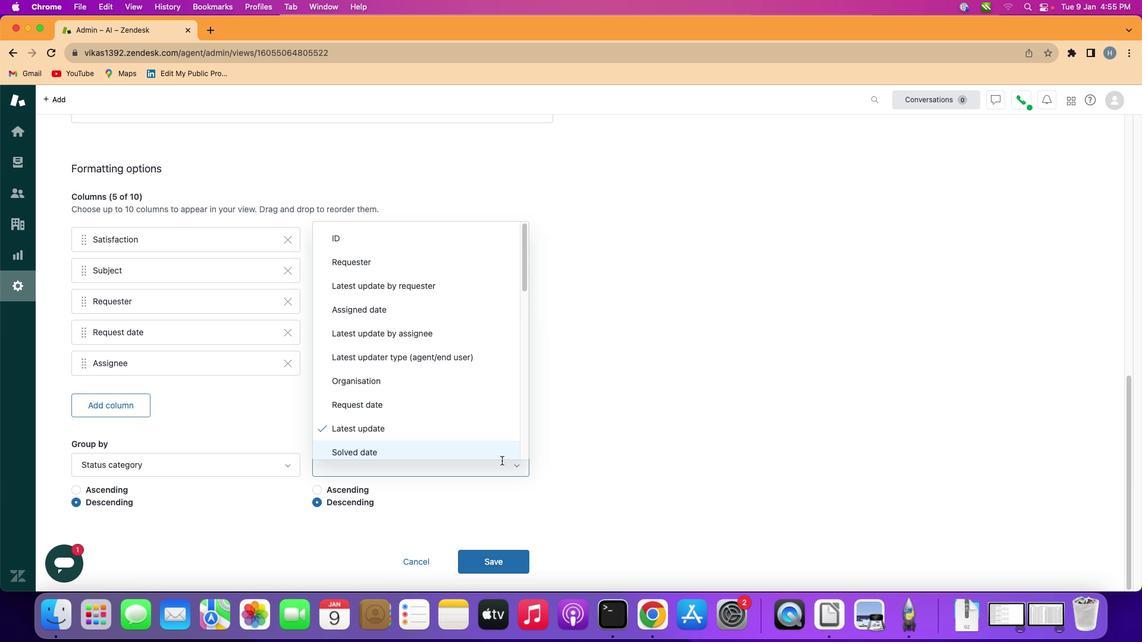 
Action: Mouse moved to (466, 320)
Screenshot: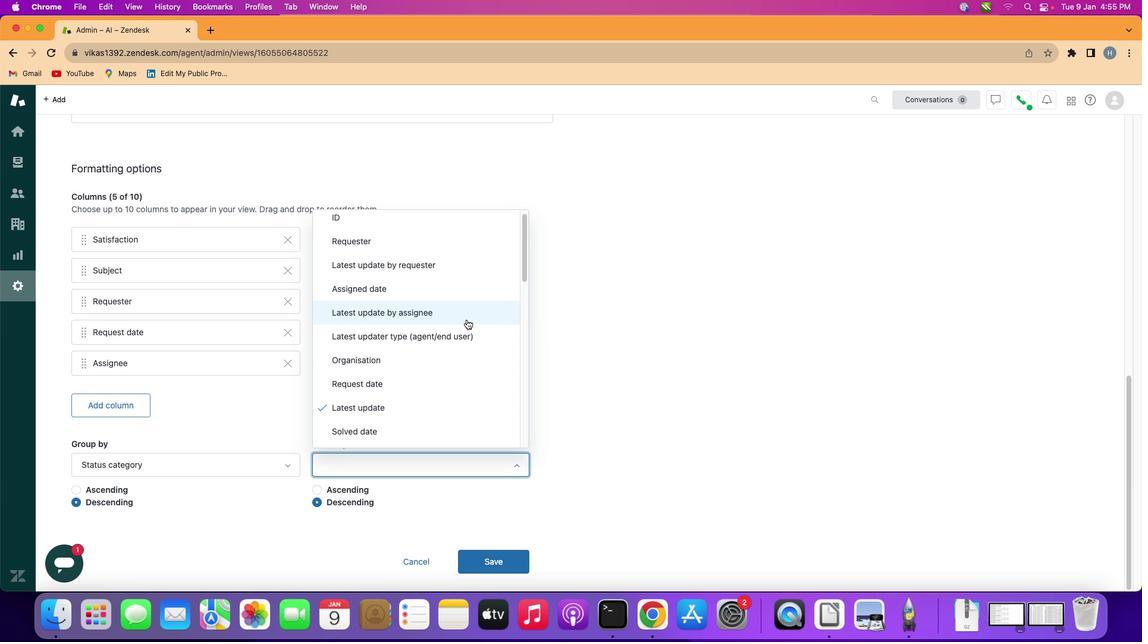 
Action: Mouse scrolled (466, 320) with delta (0, 0)
Screenshot: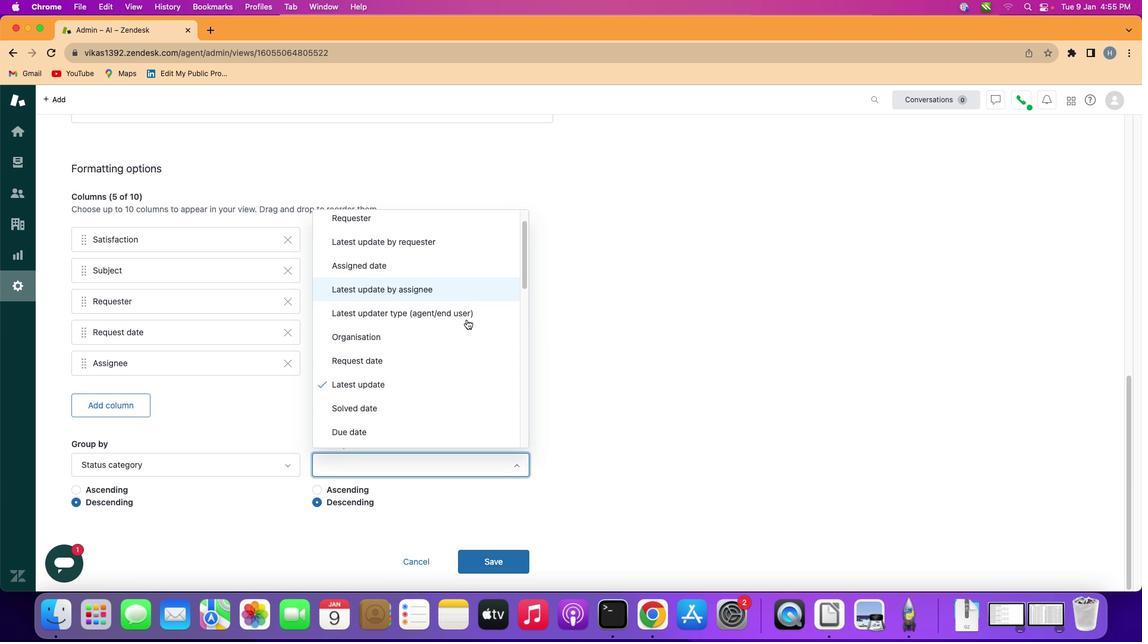 
Action: Mouse scrolled (466, 320) with delta (0, 0)
Screenshot: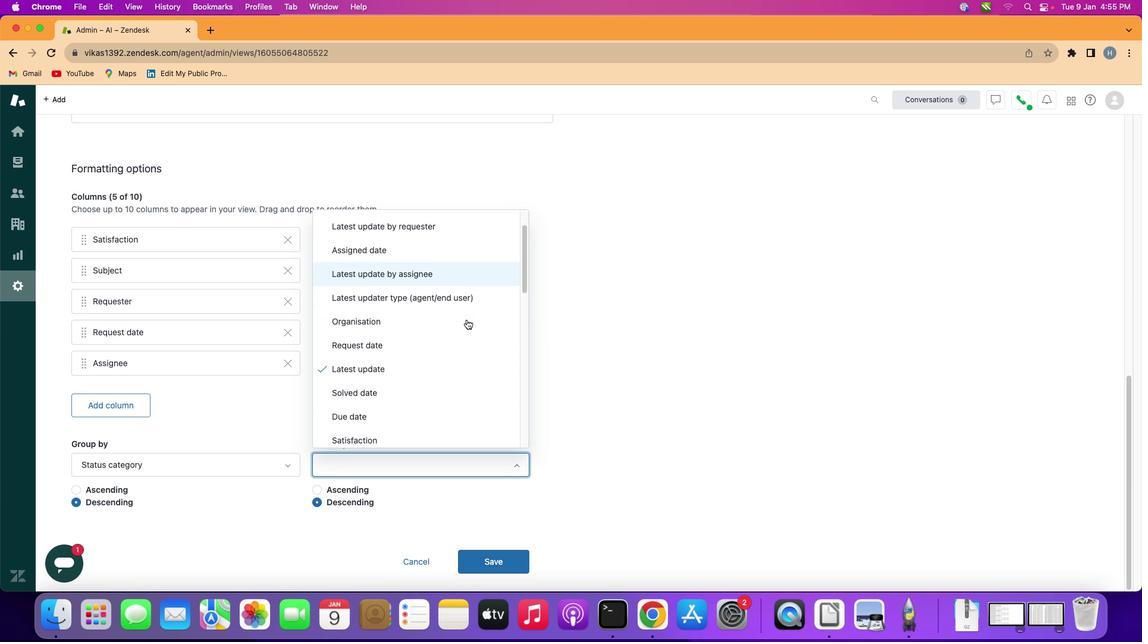 
Action: Mouse scrolled (466, 320) with delta (0, 0)
Screenshot: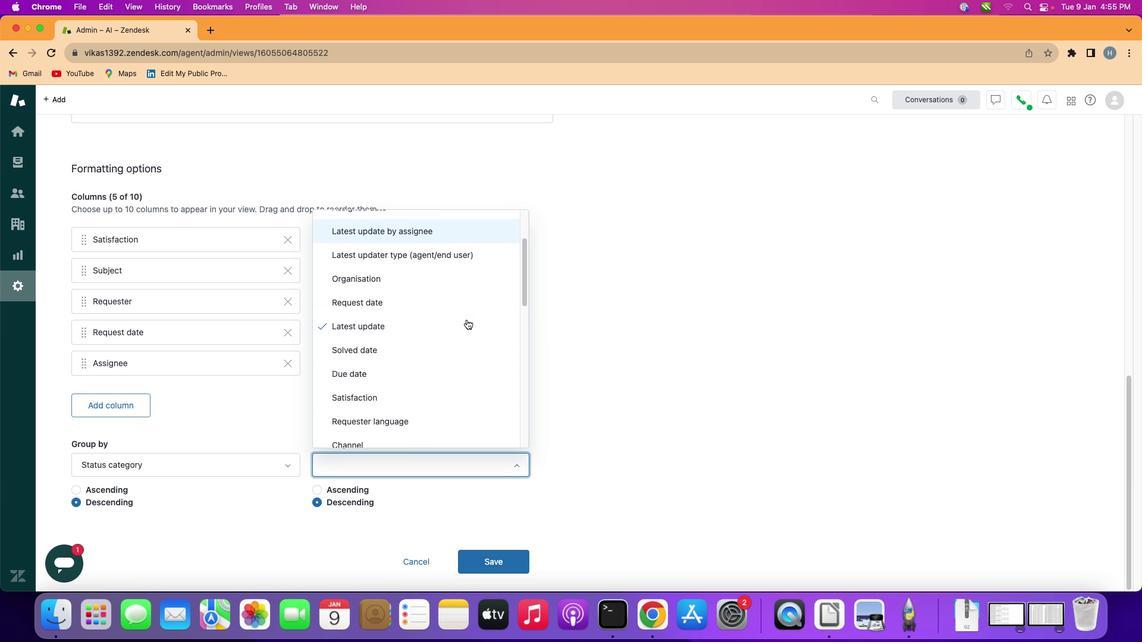 
Action: Mouse scrolled (466, 320) with delta (0, -1)
Screenshot: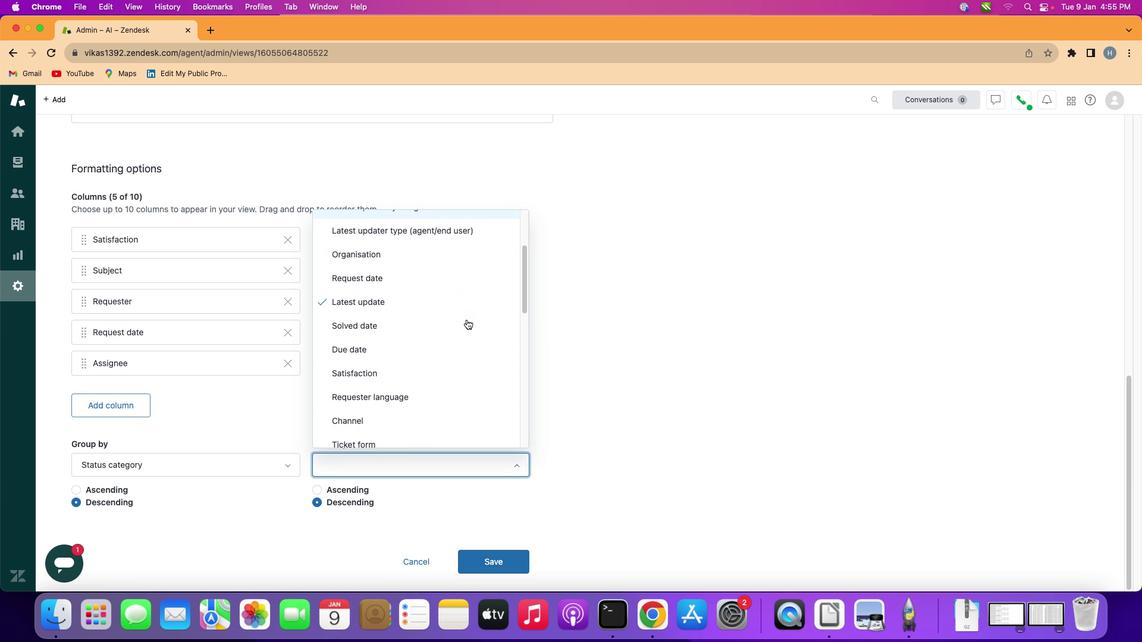 
Action: Mouse moved to (460, 323)
Screenshot: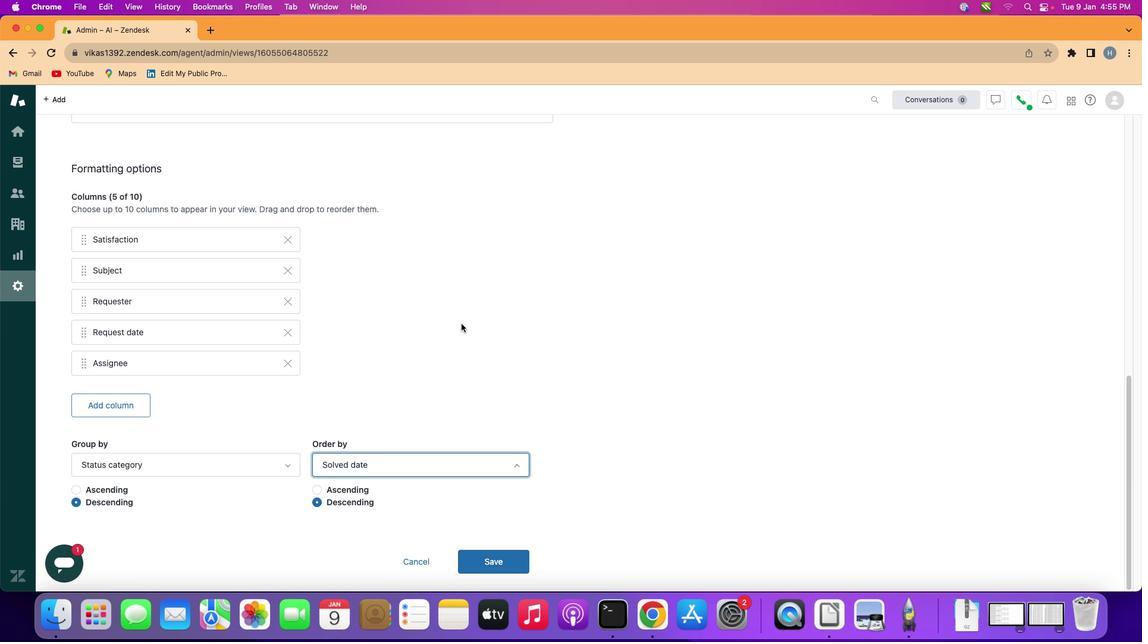
Action: Mouse pressed left at (460, 323)
Screenshot: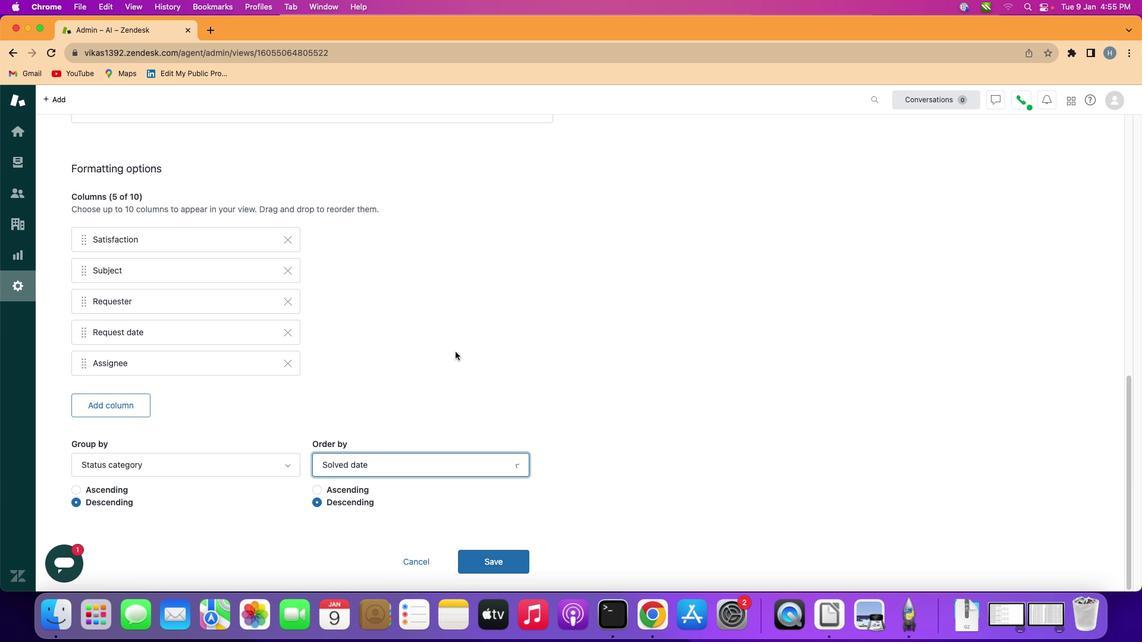 
Action: Mouse moved to (359, 490)
Screenshot: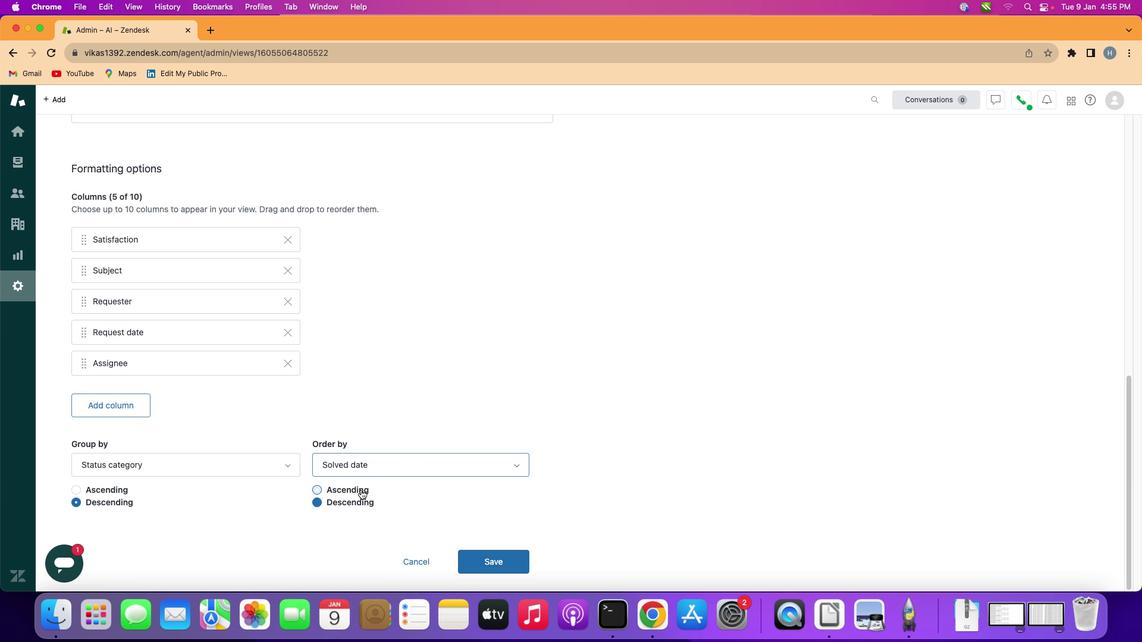 
Action: Mouse pressed left at (359, 490)
Screenshot: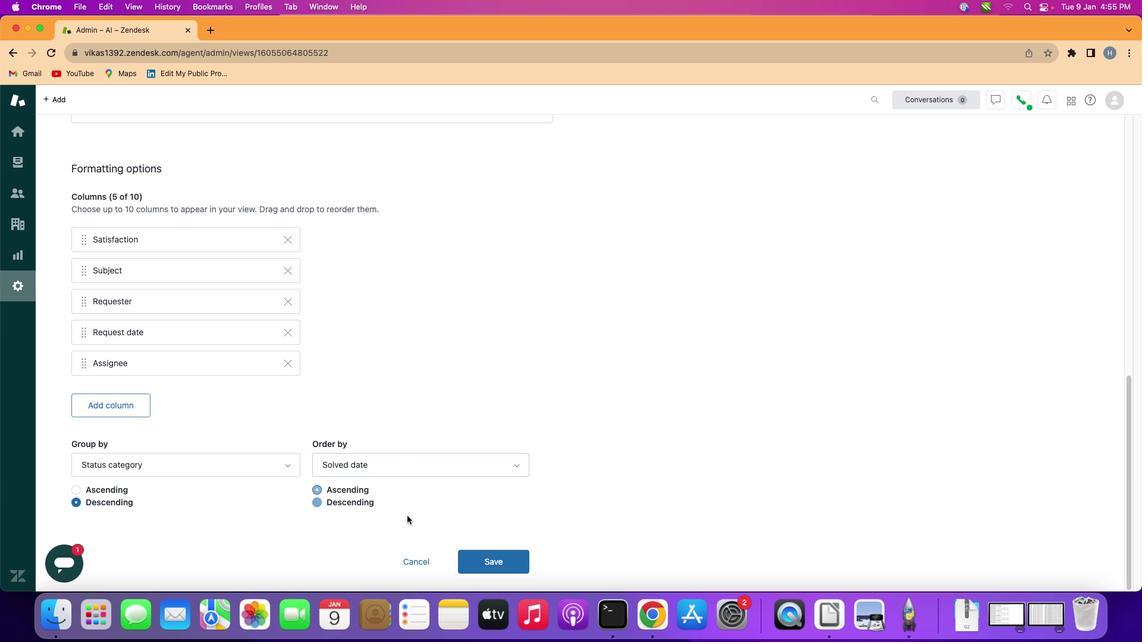
Action: Mouse moved to (472, 565)
Screenshot: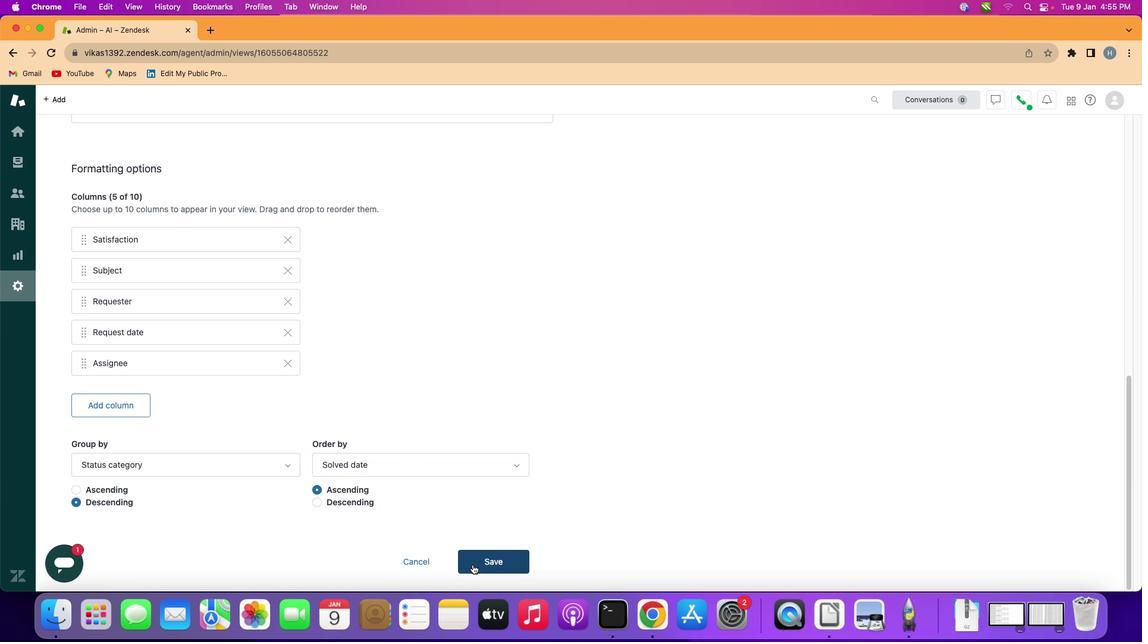 
Action: Mouse pressed left at (472, 565)
Screenshot: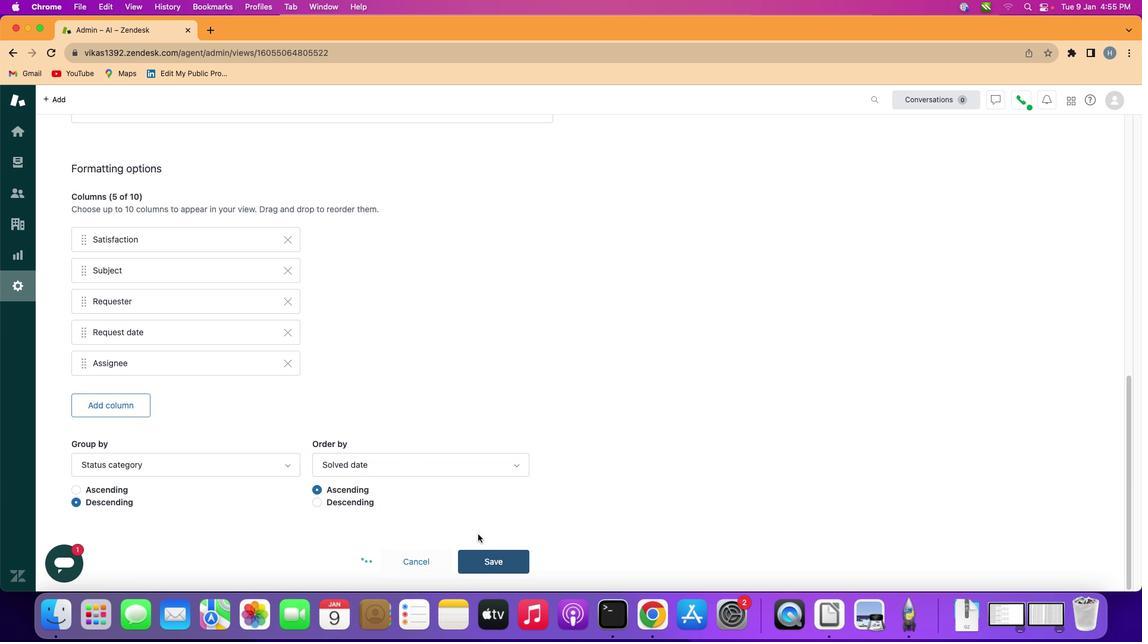 
Action: Mouse moved to (518, 345)
Screenshot: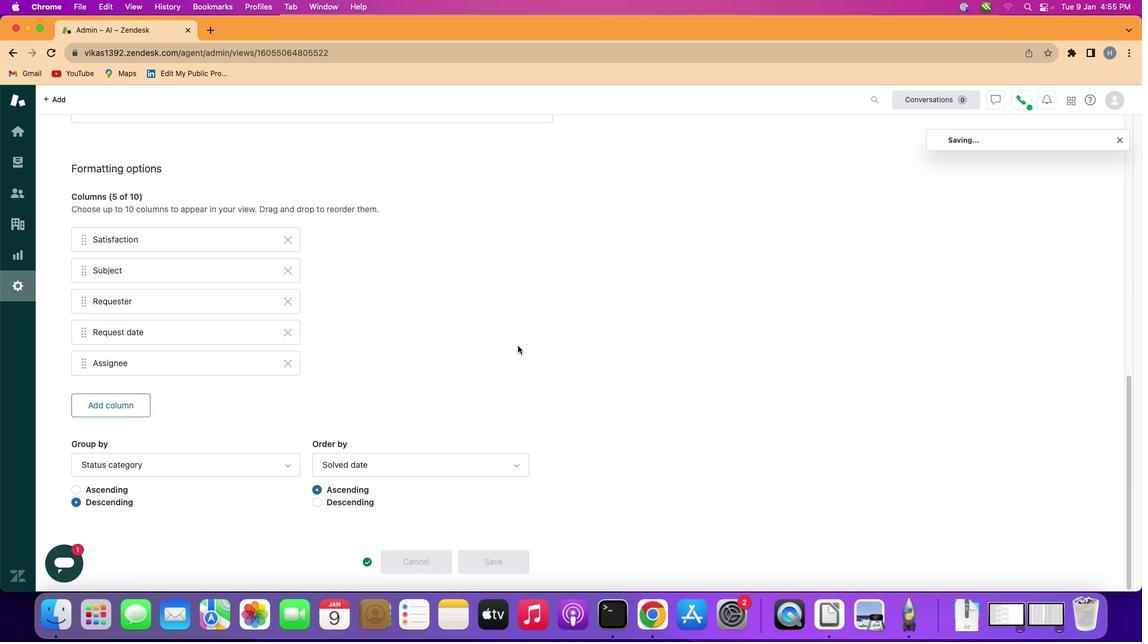 
